 Task: Check the percentage active listings of foyer in the last 5 years.
Action: Mouse moved to (912, 203)
Screenshot: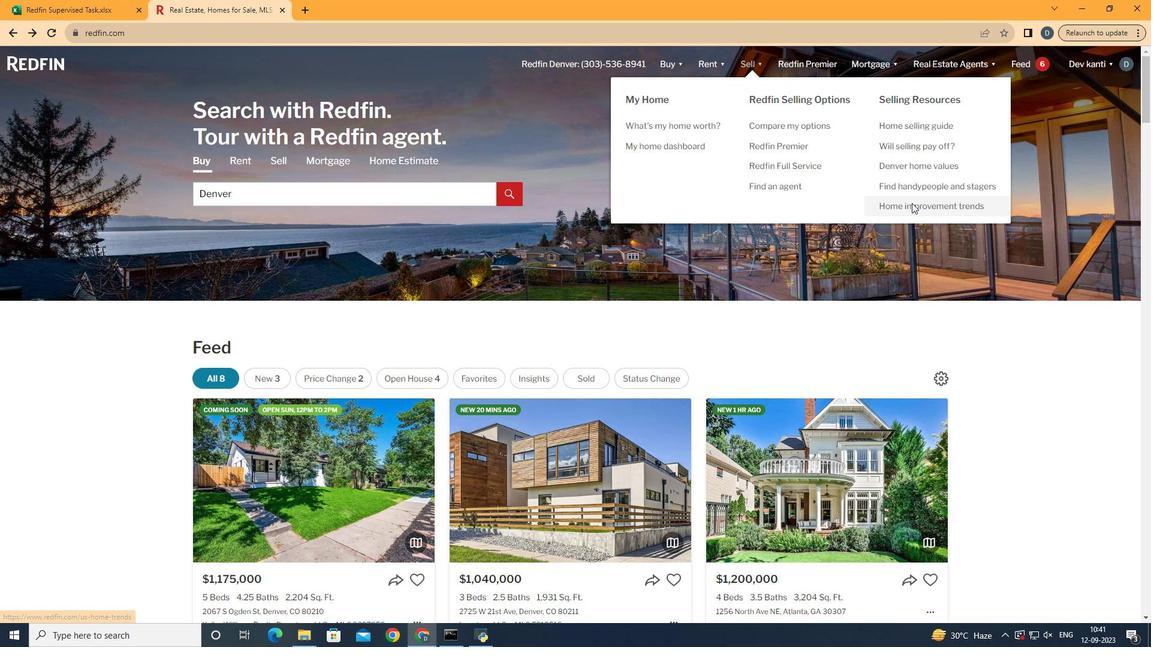 
Action: Mouse pressed left at (912, 203)
Screenshot: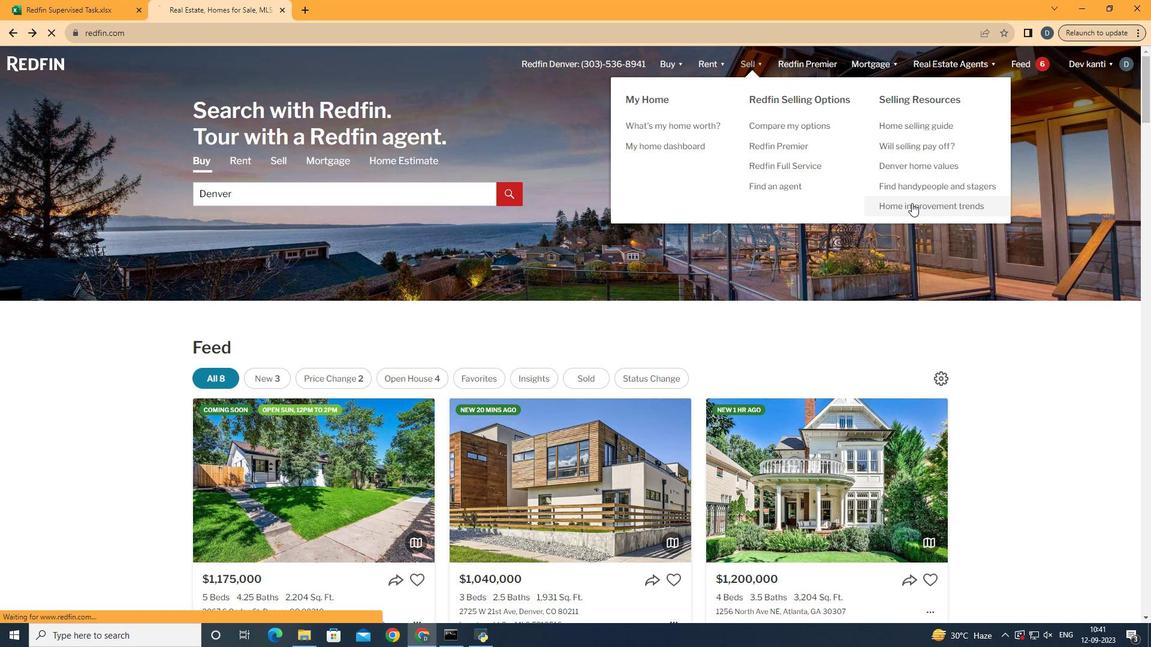 
Action: Mouse moved to (299, 230)
Screenshot: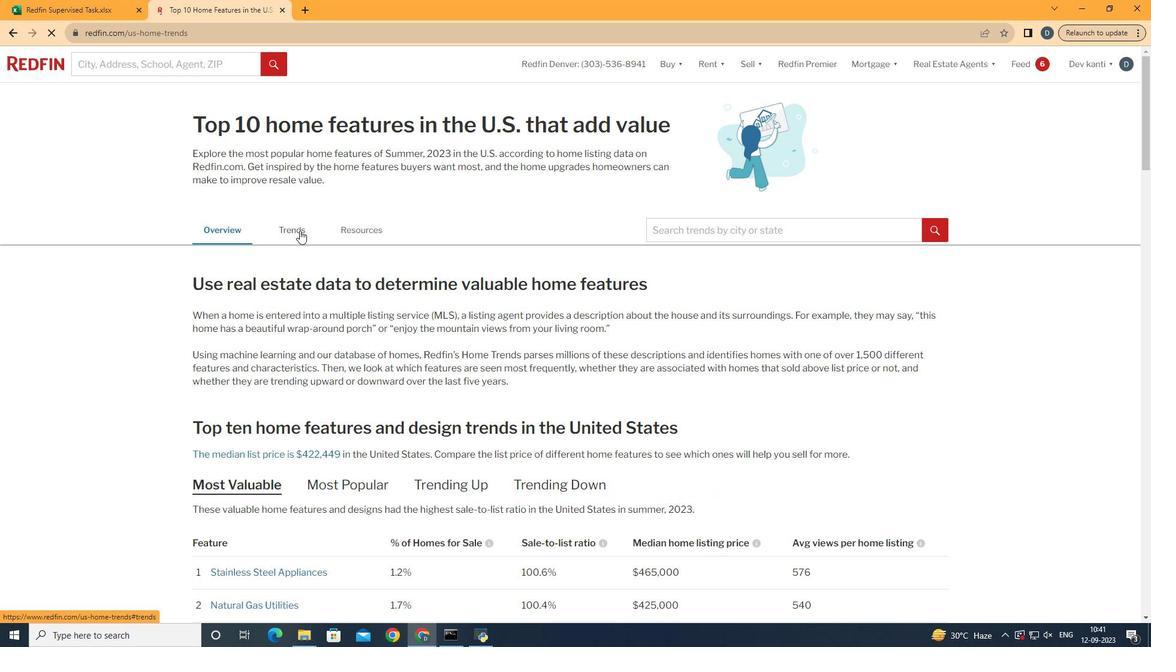 
Action: Mouse pressed left at (299, 230)
Screenshot: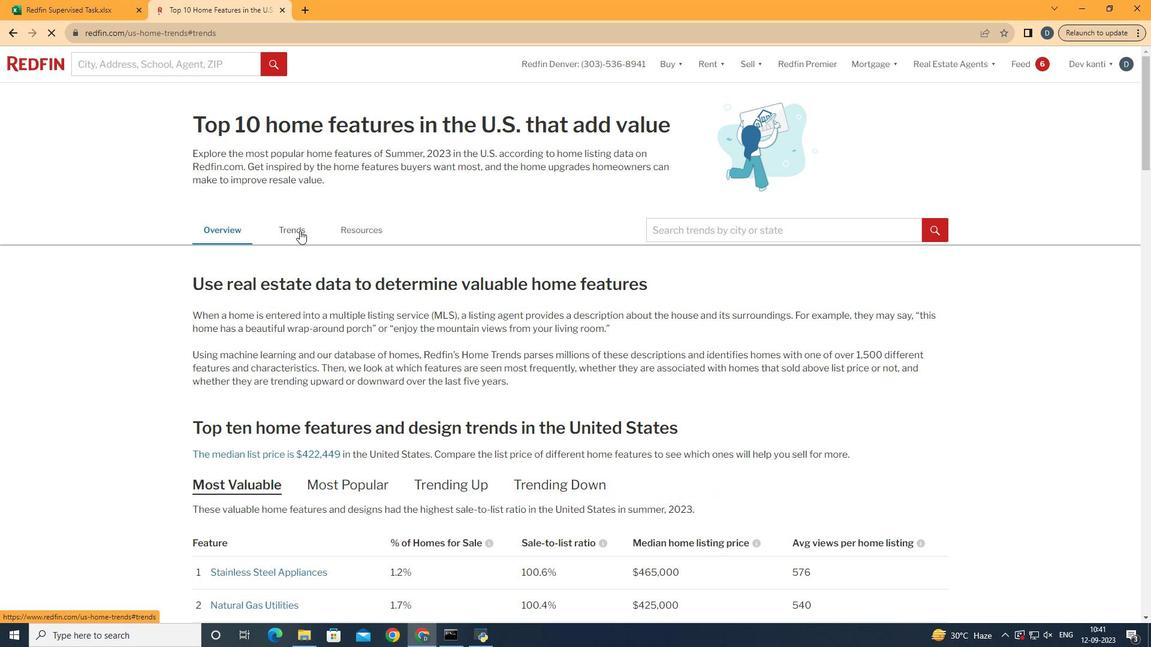 
Action: Mouse moved to (598, 361)
Screenshot: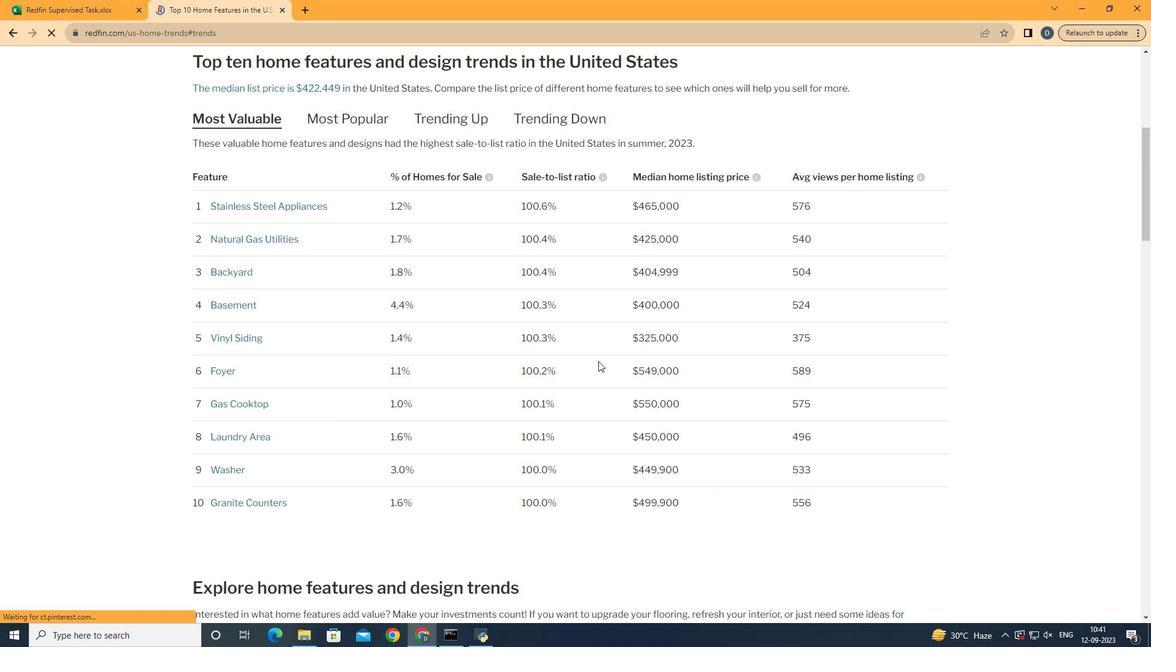 
Action: Mouse scrolled (598, 361) with delta (0, 0)
Screenshot: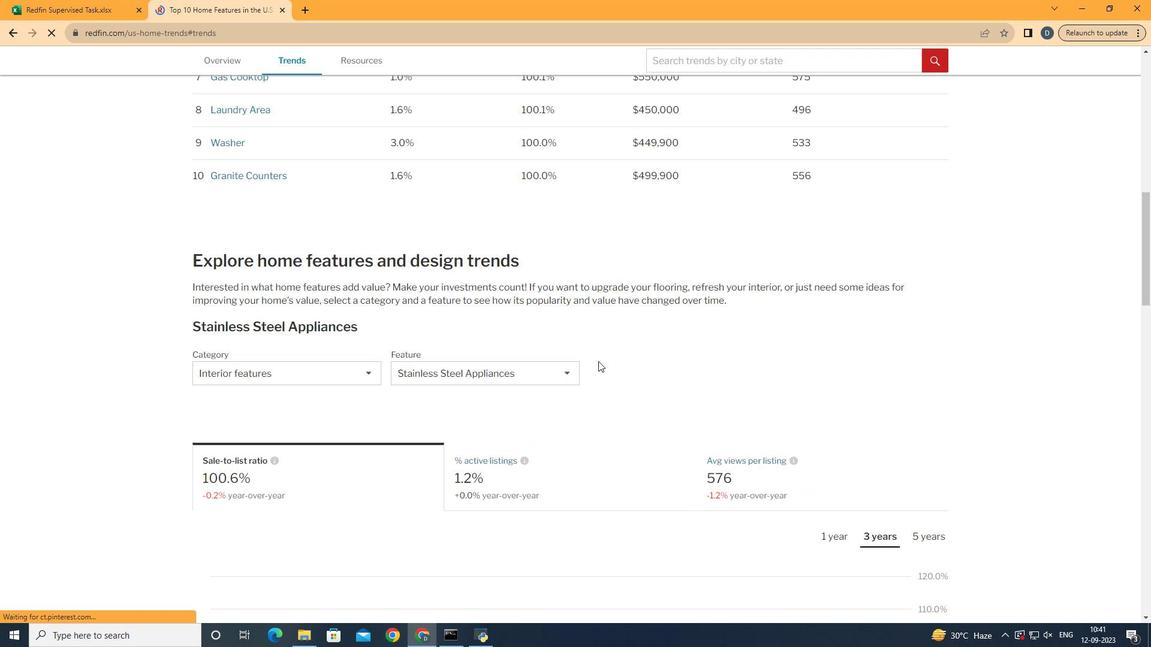 
Action: Mouse scrolled (598, 361) with delta (0, 0)
Screenshot: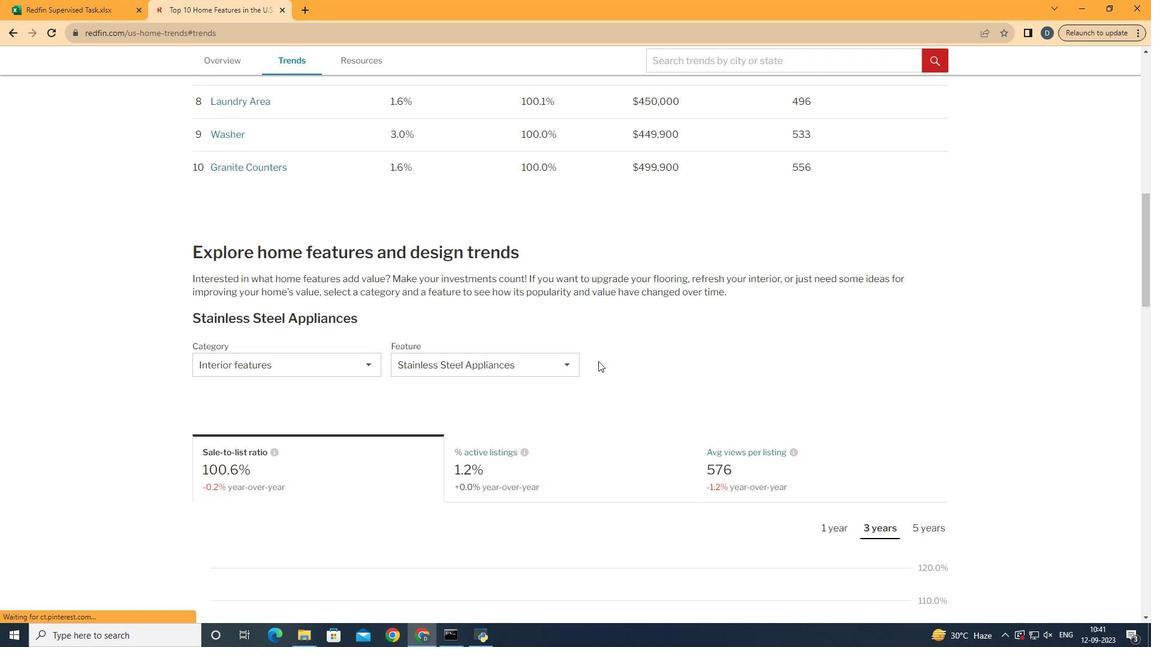 
Action: Mouse scrolled (598, 361) with delta (0, 0)
Screenshot: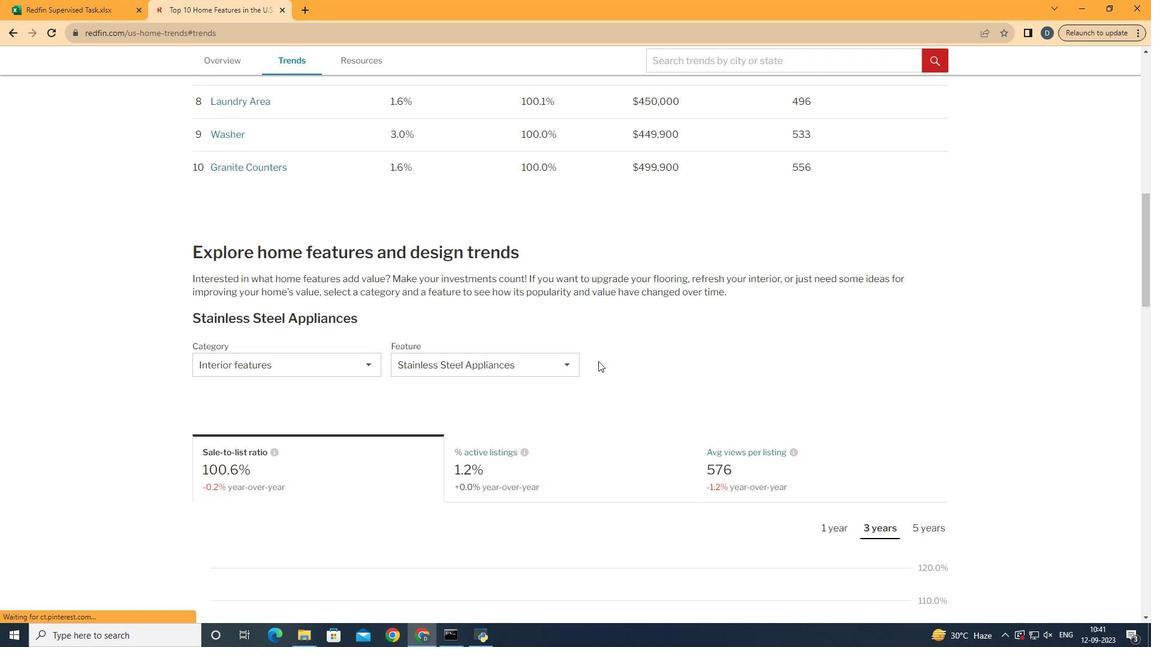 
Action: Mouse scrolled (598, 361) with delta (0, 0)
Screenshot: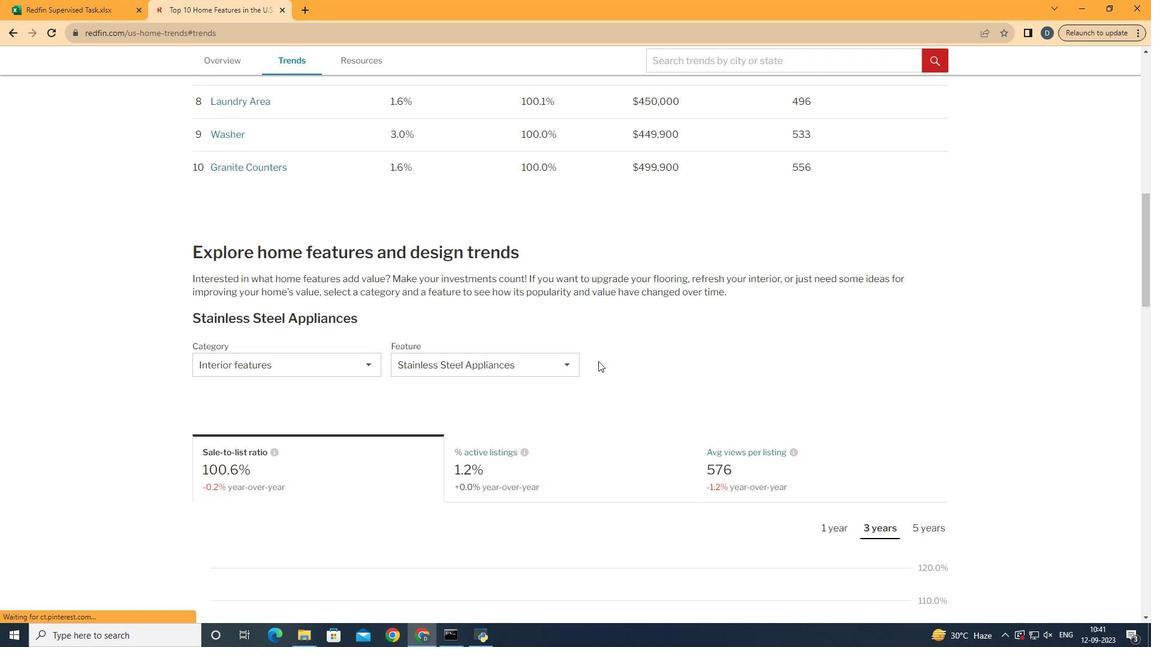 
Action: Mouse scrolled (598, 361) with delta (0, 0)
Screenshot: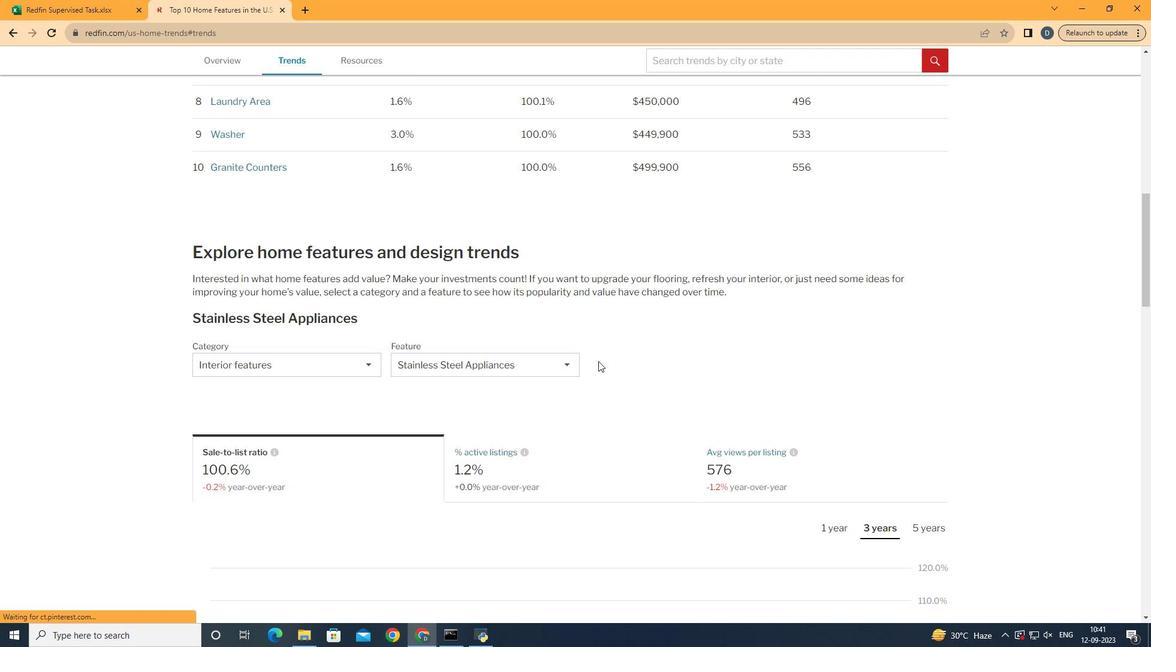 
Action: Mouse scrolled (598, 361) with delta (0, 0)
Screenshot: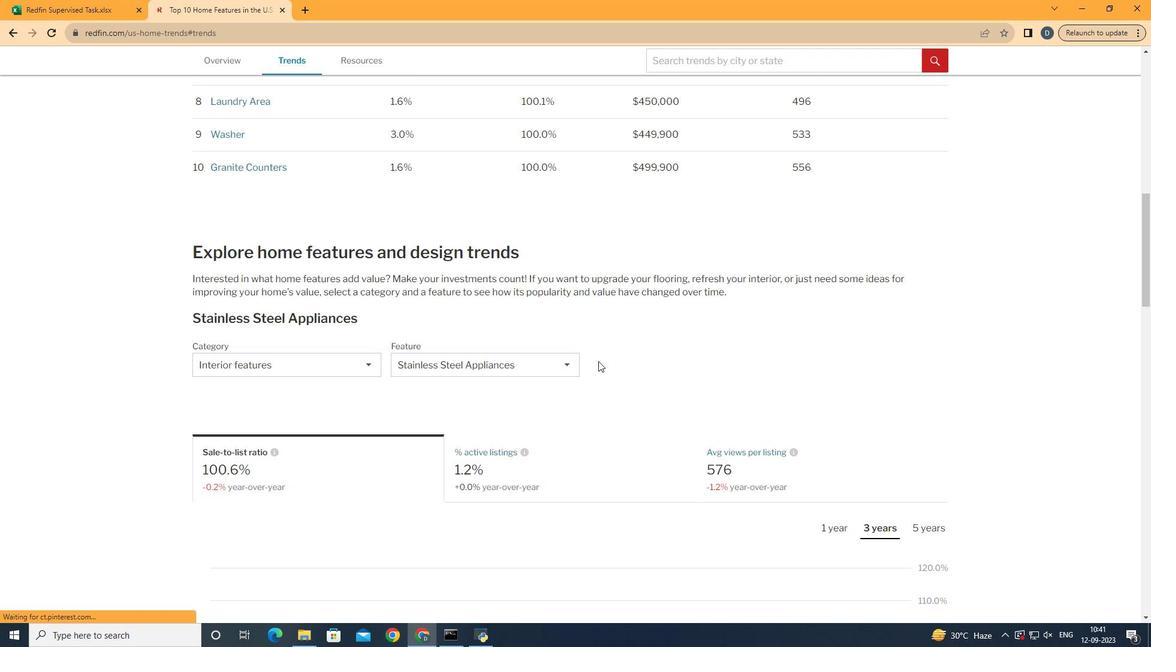 
Action: Mouse moved to (598, 361)
Screenshot: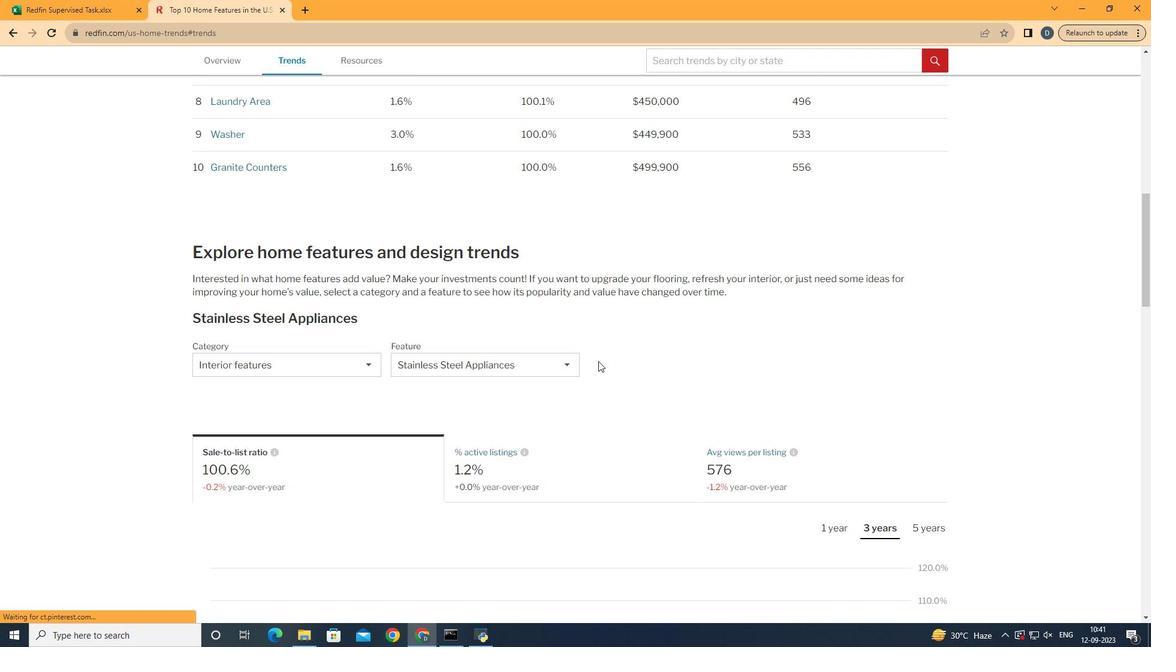 
Action: Mouse scrolled (598, 361) with delta (0, 0)
Screenshot: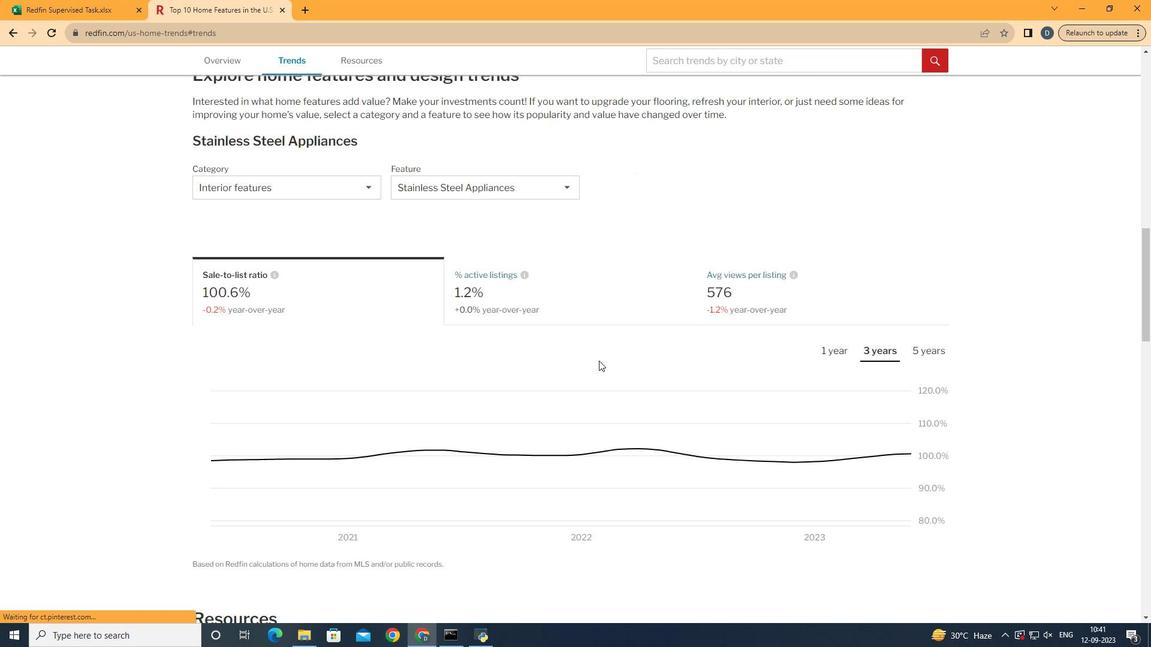 
Action: Mouse scrolled (598, 361) with delta (0, 0)
Screenshot: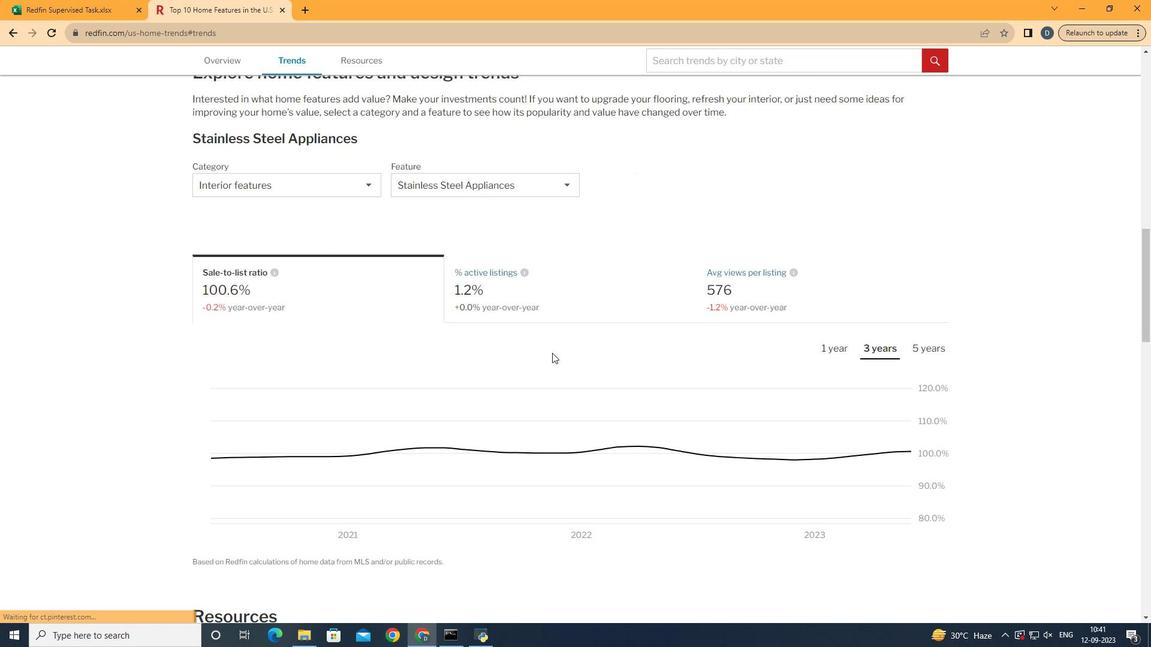 
Action: Mouse scrolled (598, 361) with delta (0, 0)
Screenshot: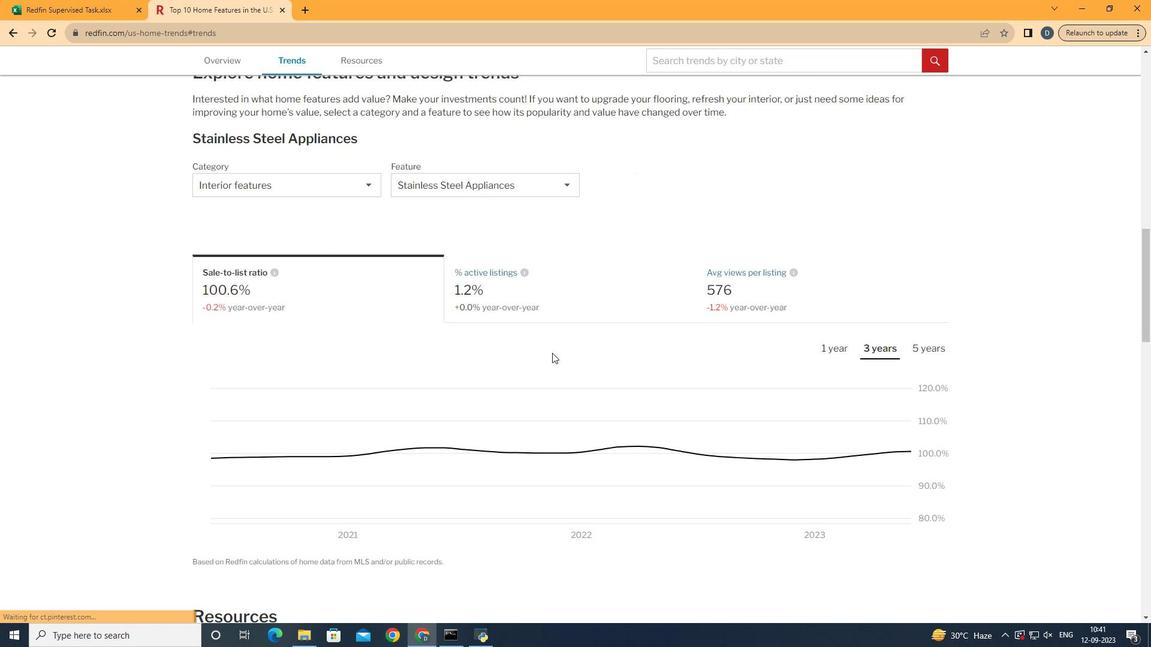 
Action: Mouse moved to (269, 193)
Screenshot: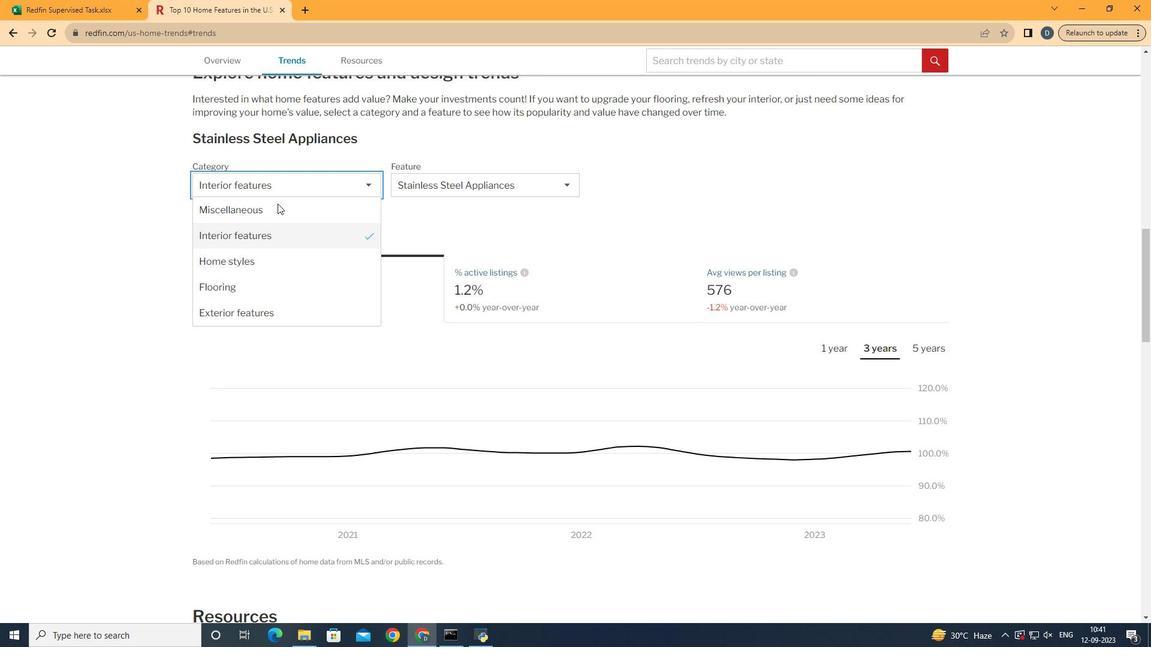 
Action: Mouse pressed left at (269, 193)
Screenshot: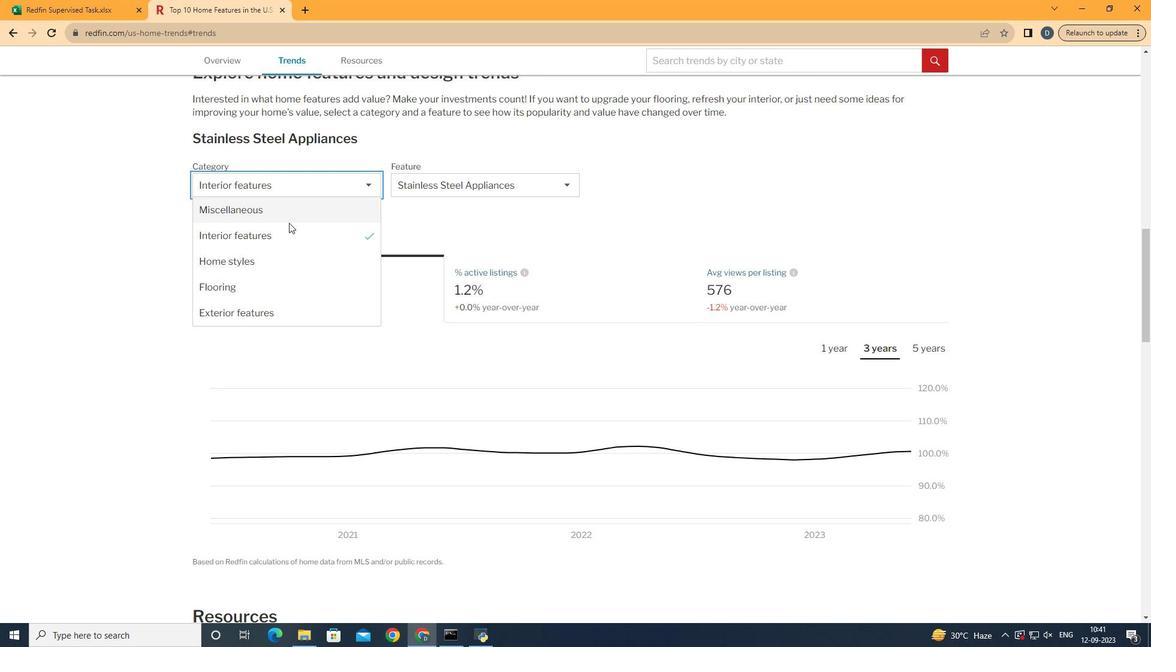 
Action: Mouse moved to (291, 229)
Screenshot: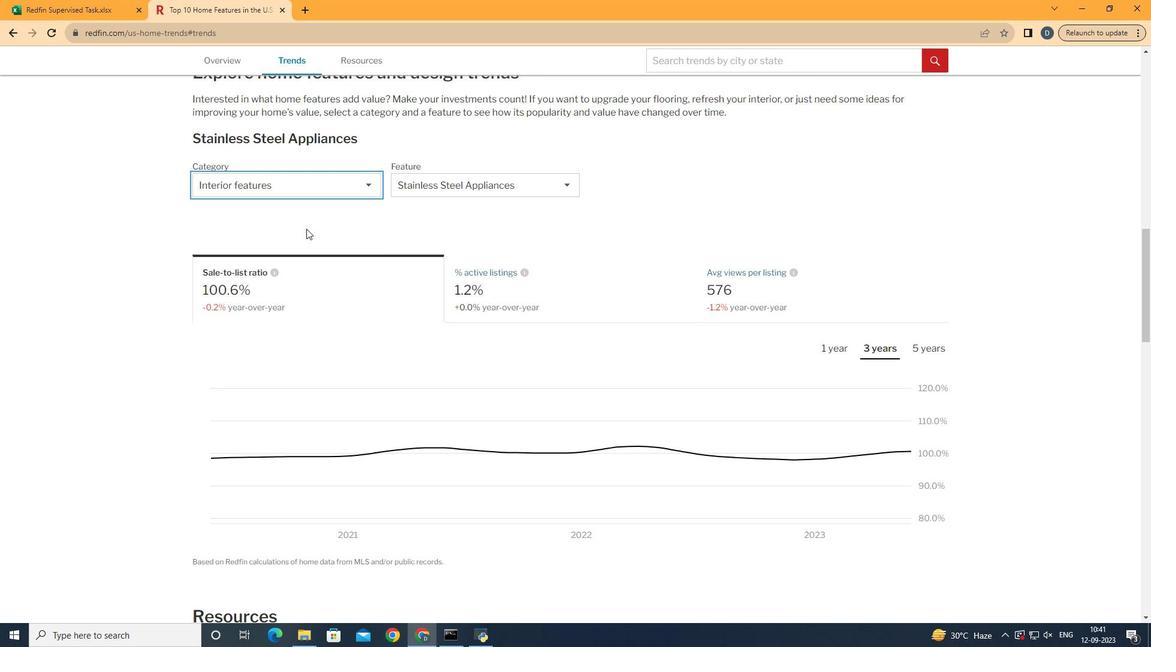 
Action: Mouse pressed left at (291, 229)
Screenshot: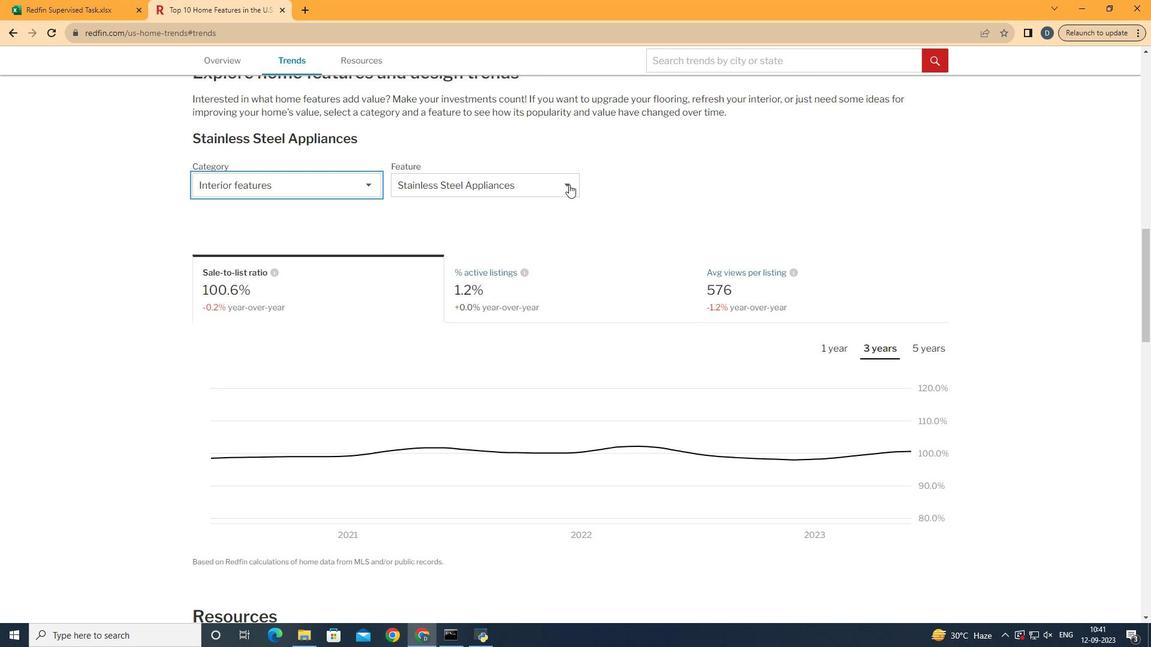 
Action: Mouse moved to (570, 185)
Screenshot: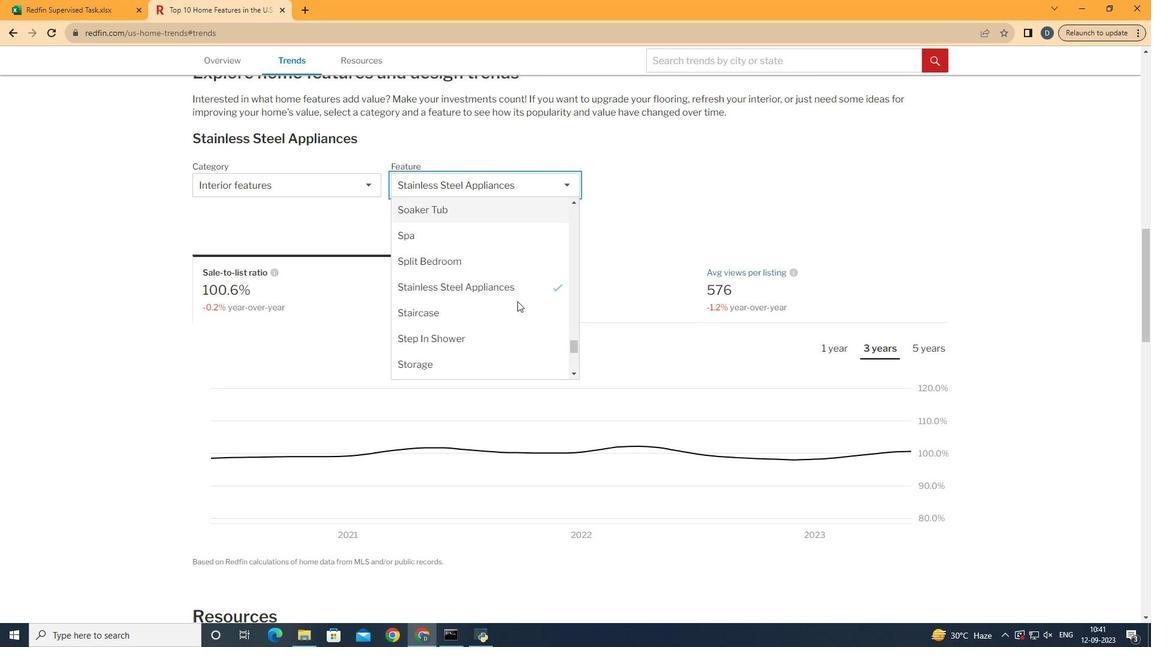 
Action: Mouse pressed left at (570, 185)
Screenshot: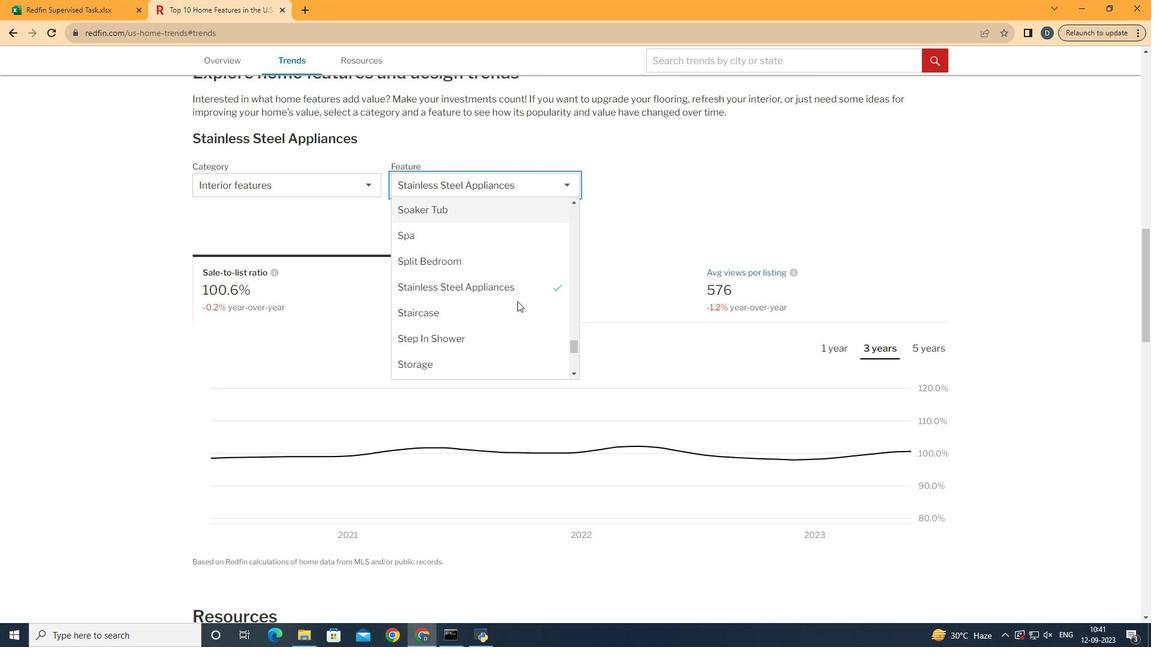 
Action: Mouse moved to (519, 358)
Screenshot: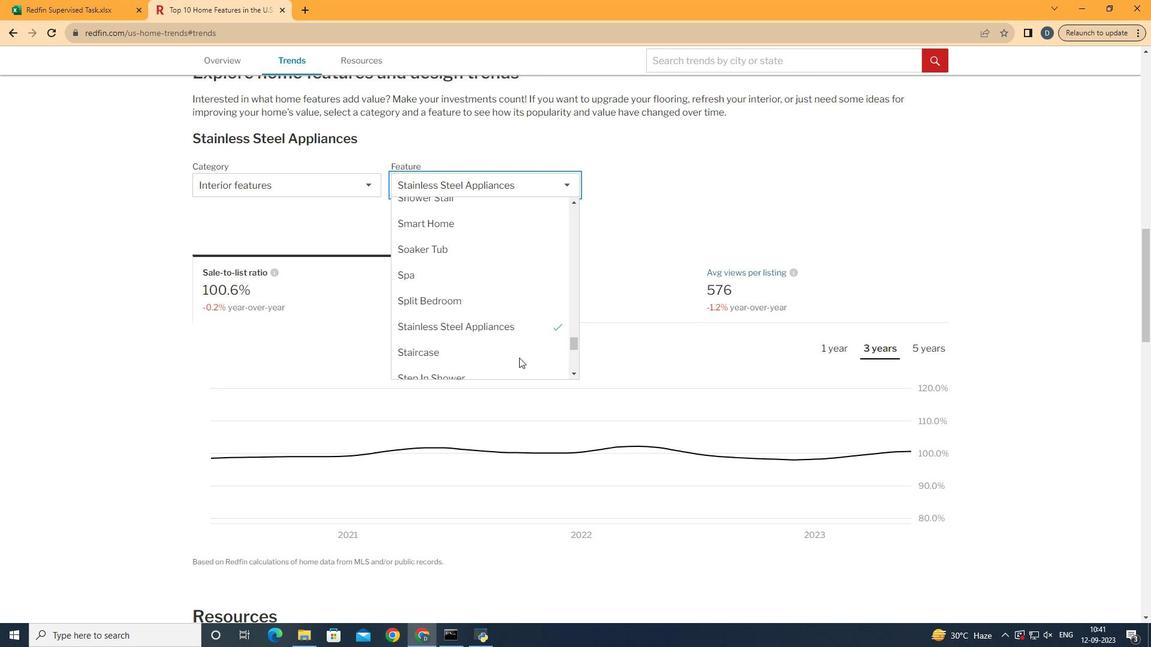 
Action: Mouse scrolled (519, 358) with delta (0, 0)
Screenshot: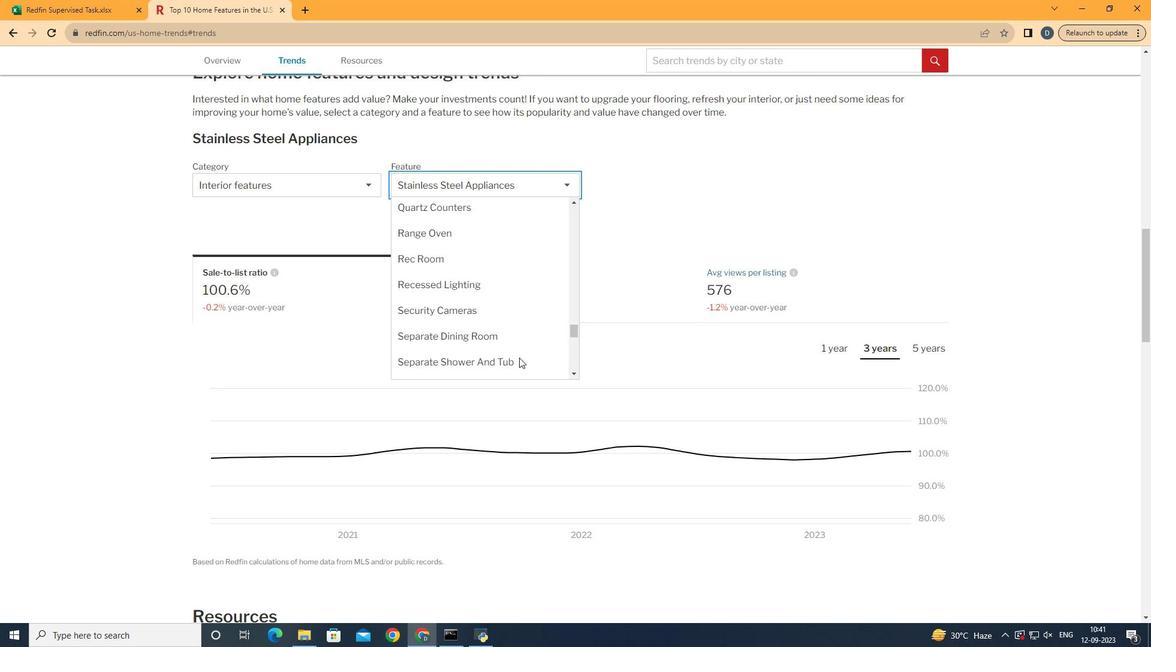
Action: Mouse scrolled (519, 358) with delta (0, 0)
Screenshot: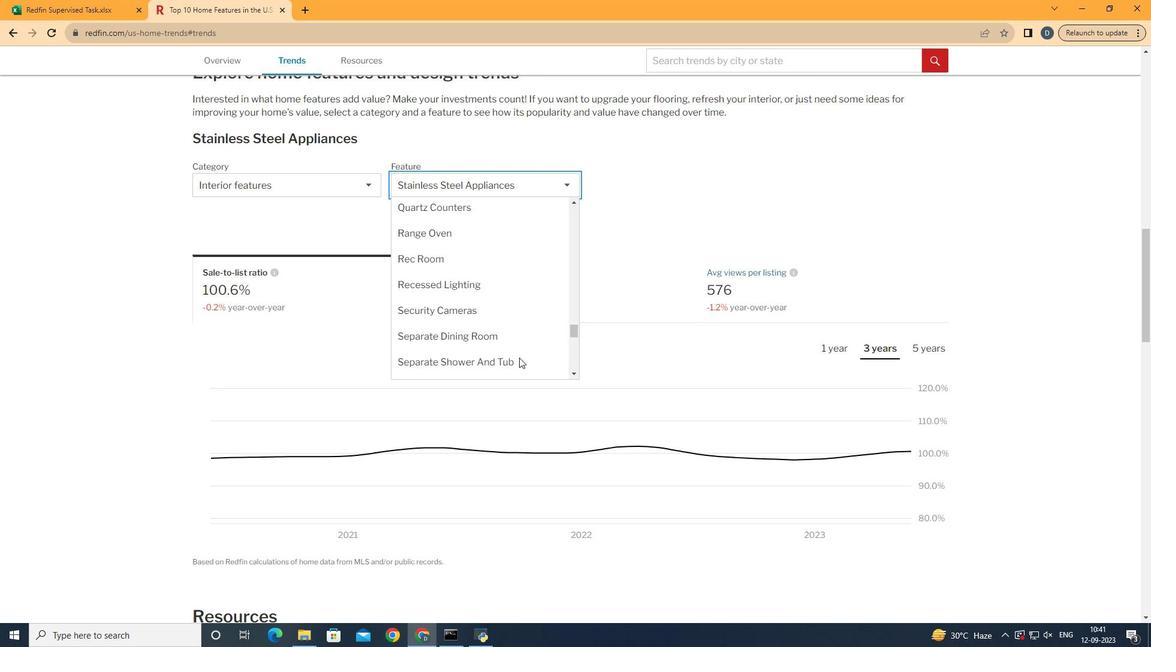 
Action: Mouse scrolled (519, 358) with delta (0, 0)
Screenshot: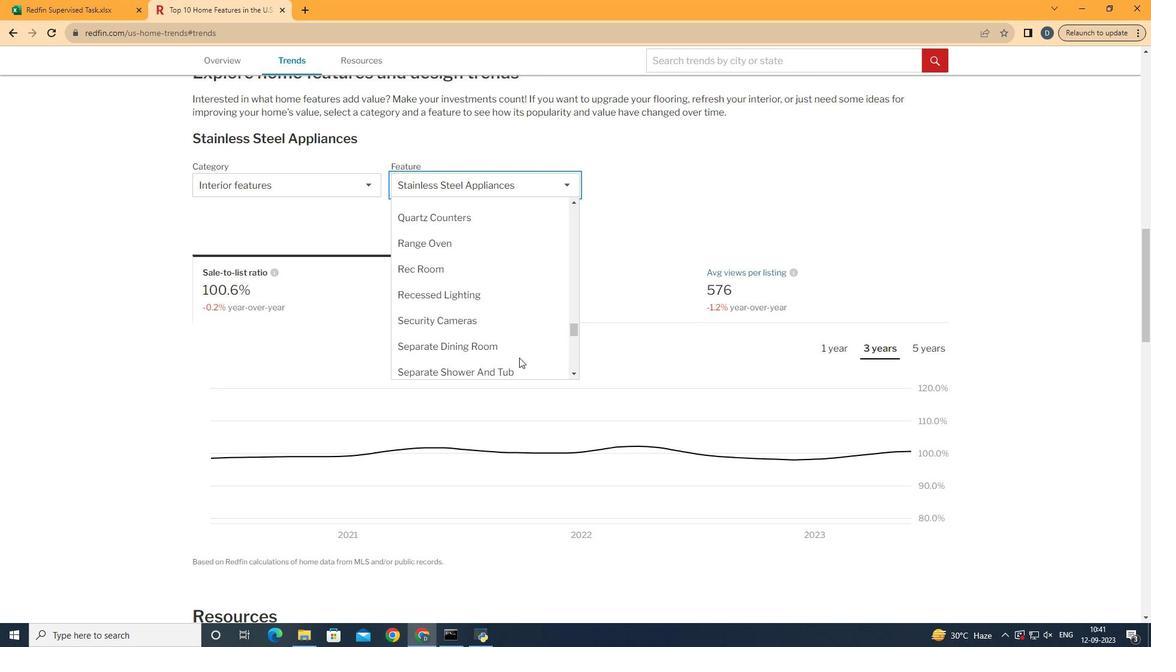 
Action: Mouse scrolled (519, 358) with delta (0, 0)
Screenshot: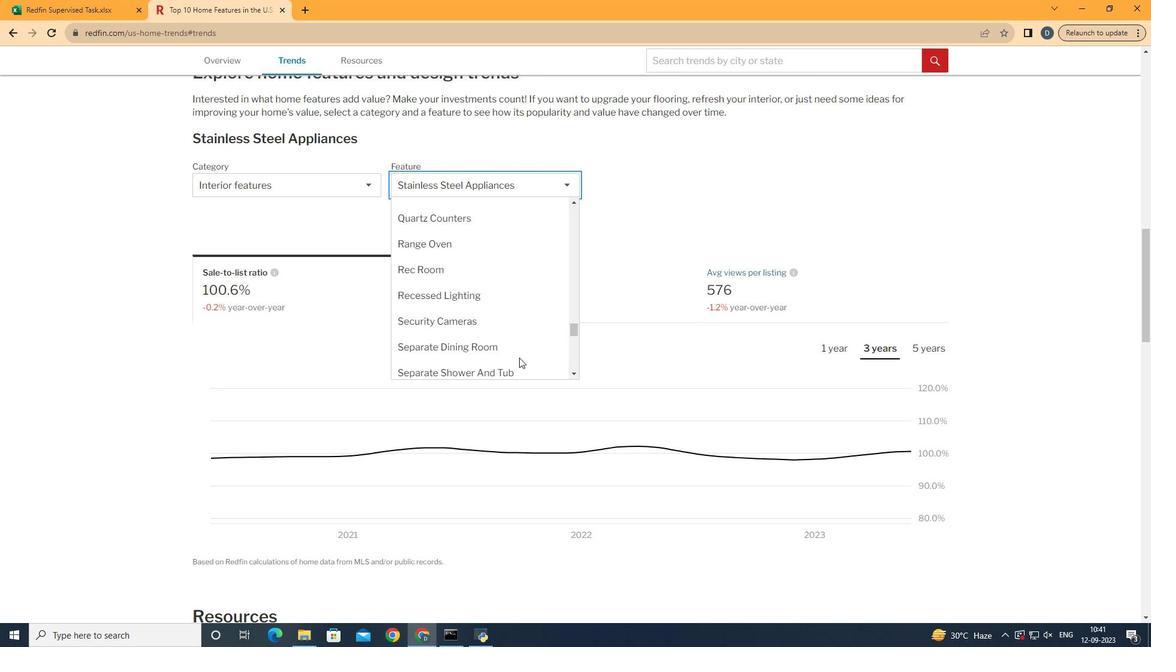 
Action: Mouse moved to (519, 358)
Screenshot: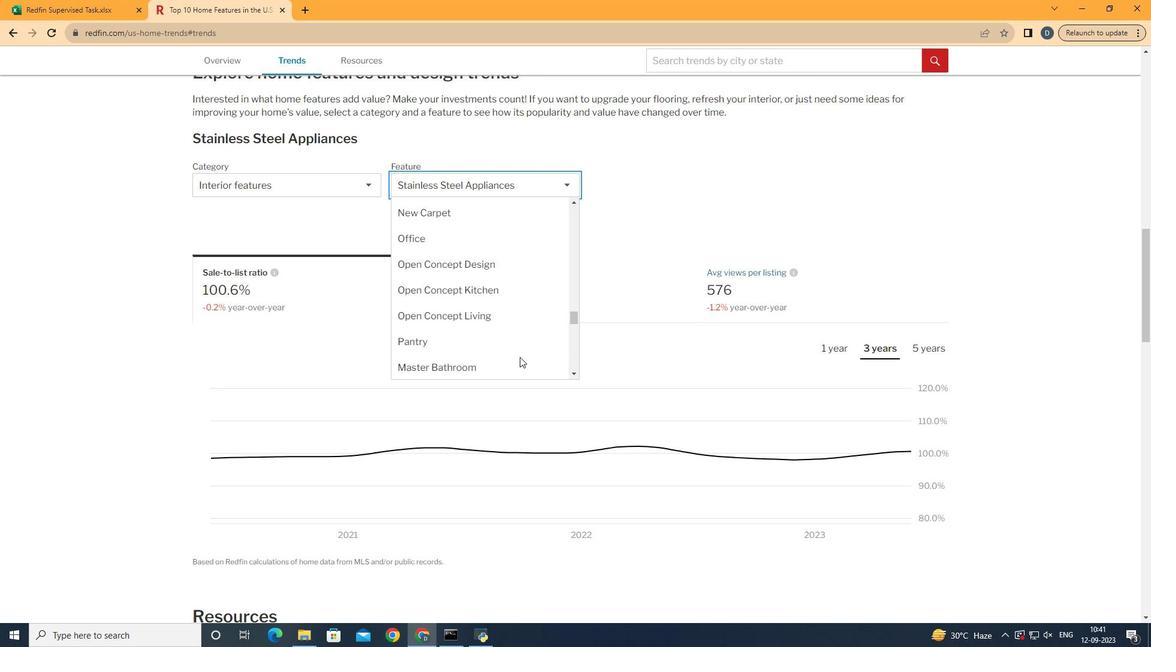 
Action: Mouse scrolled (519, 358) with delta (0, 0)
Screenshot: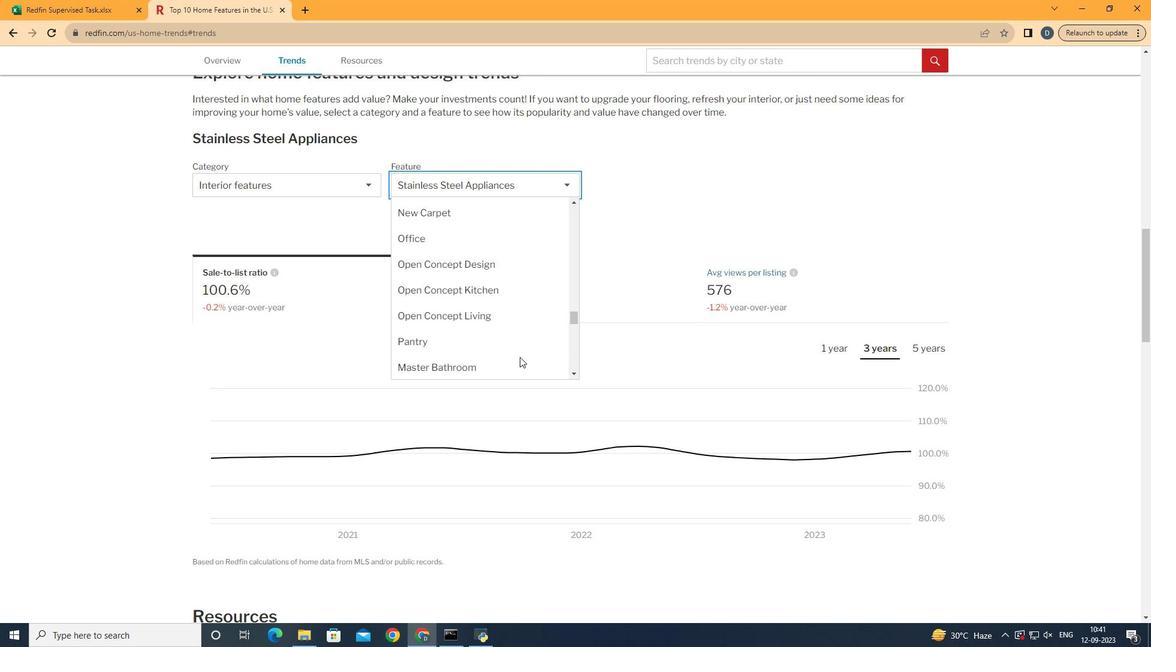 
Action: Mouse scrolled (519, 358) with delta (0, 0)
Screenshot: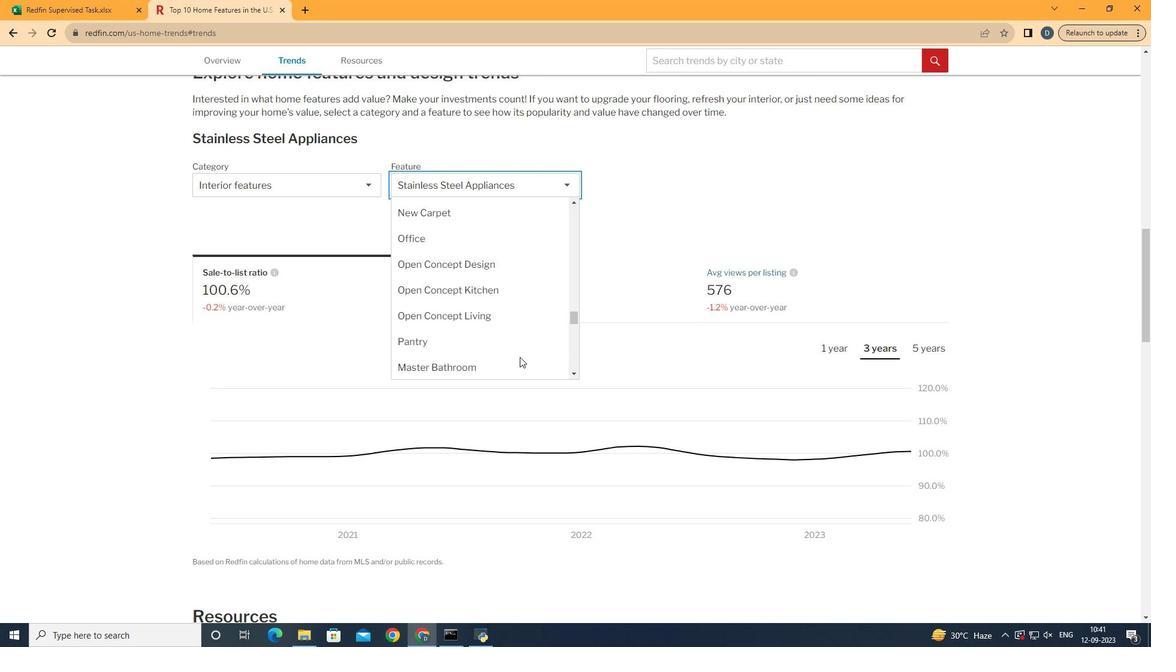 
Action: Mouse scrolled (519, 358) with delta (0, 0)
Screenshot: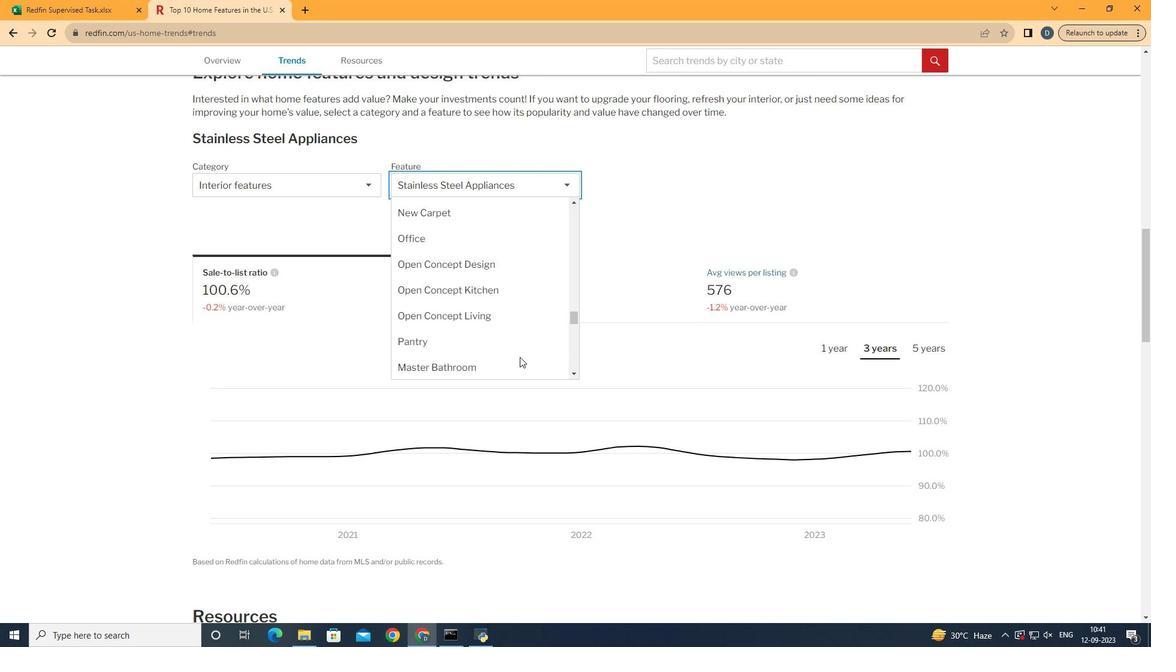 
Action: Mouse moved to (525, 304)
Screenshot: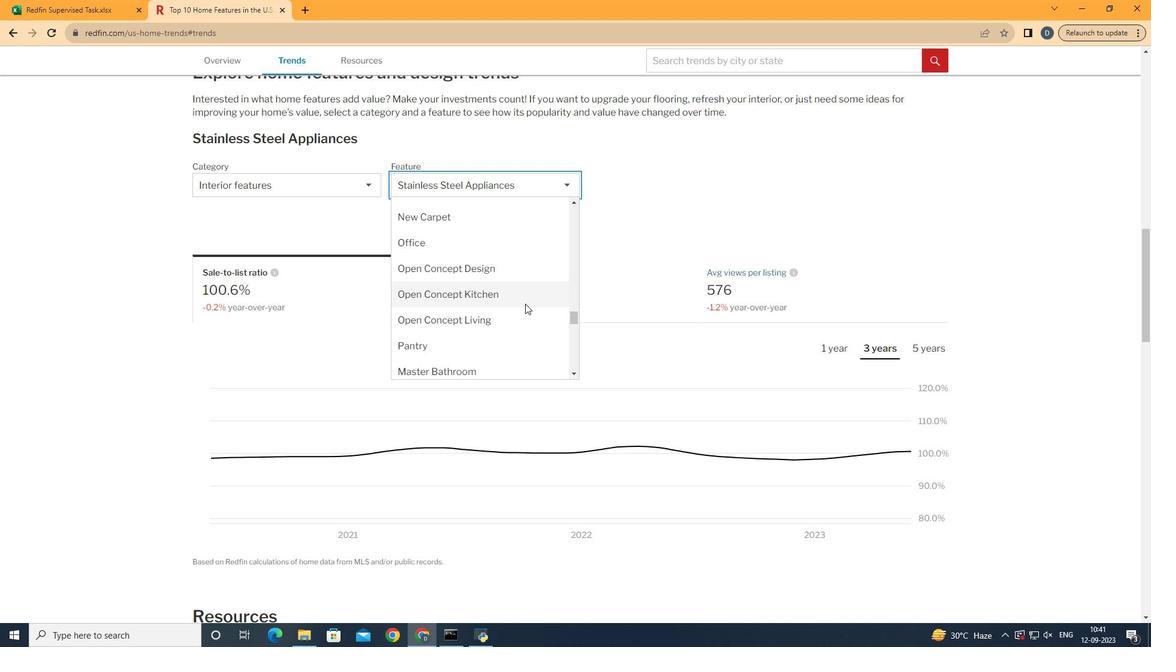 
Action: Mouse scrolled (525, 304) with delta (0, 0)
Screenshot: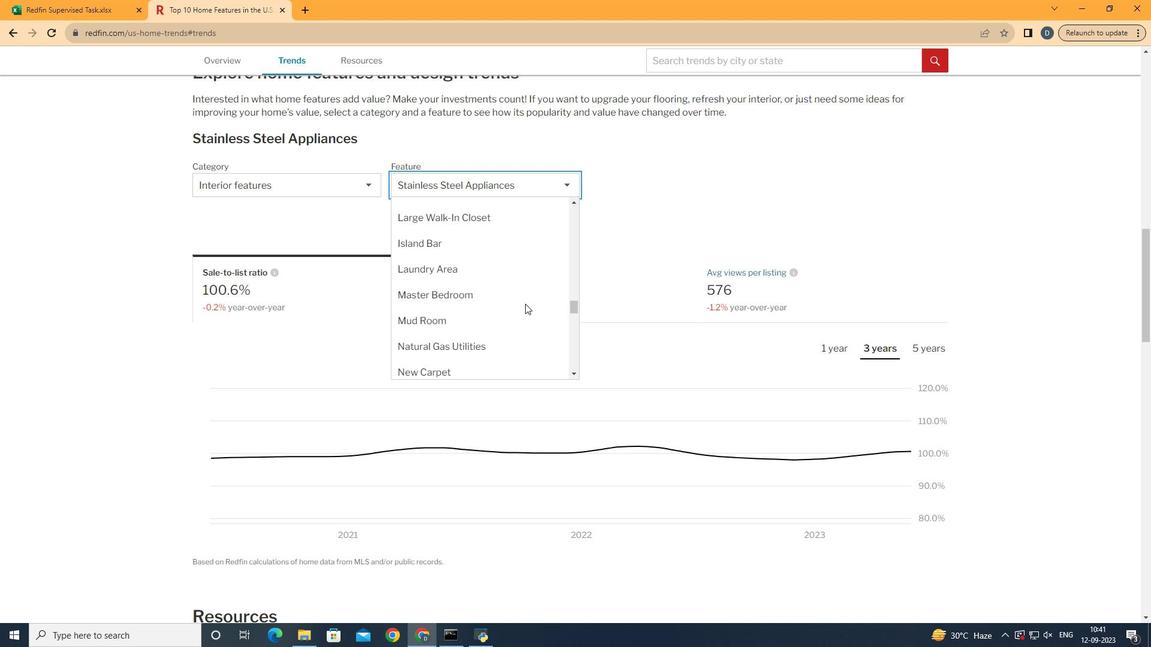 
Action: Mouse scrolled (525, 304) with delta (0, 0)
Screenshot: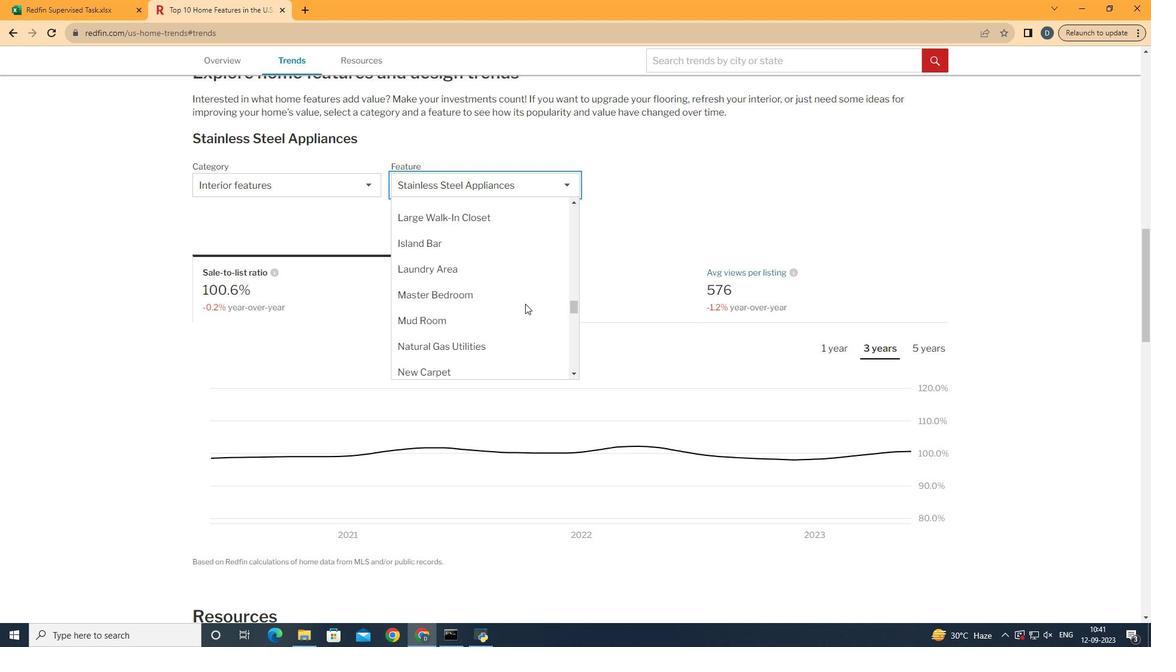 
Action: Mouse scrolled (525, 304) with delta (0, 0)
Screenshot: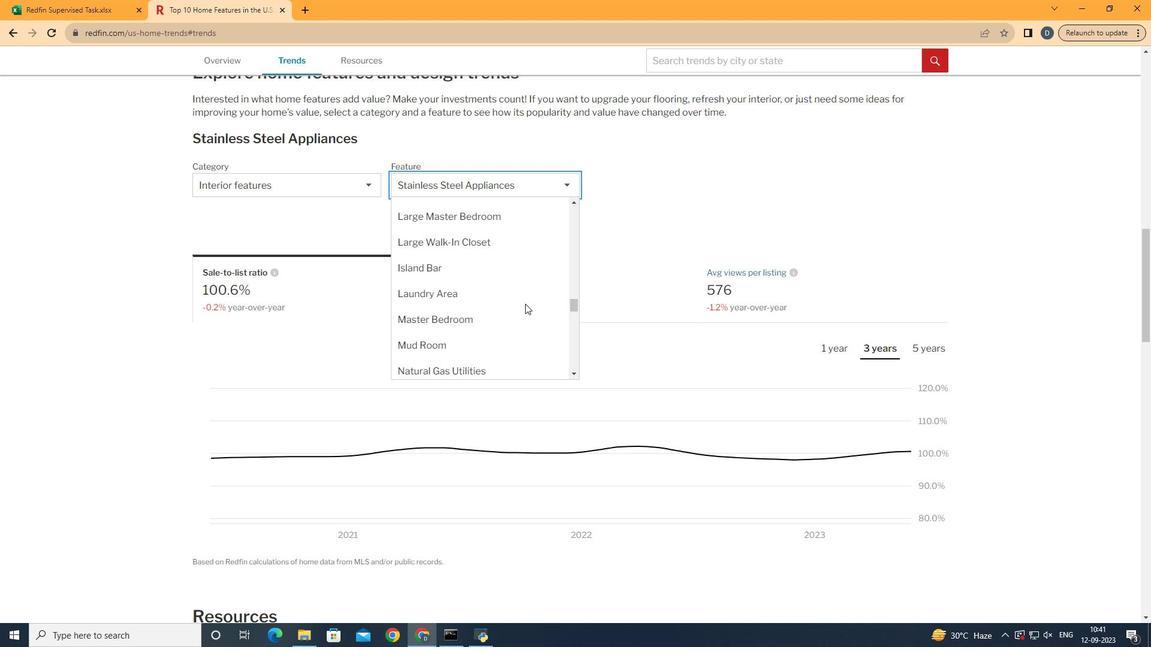 
Action: Mouse moved to (528, 303)
Screenshot: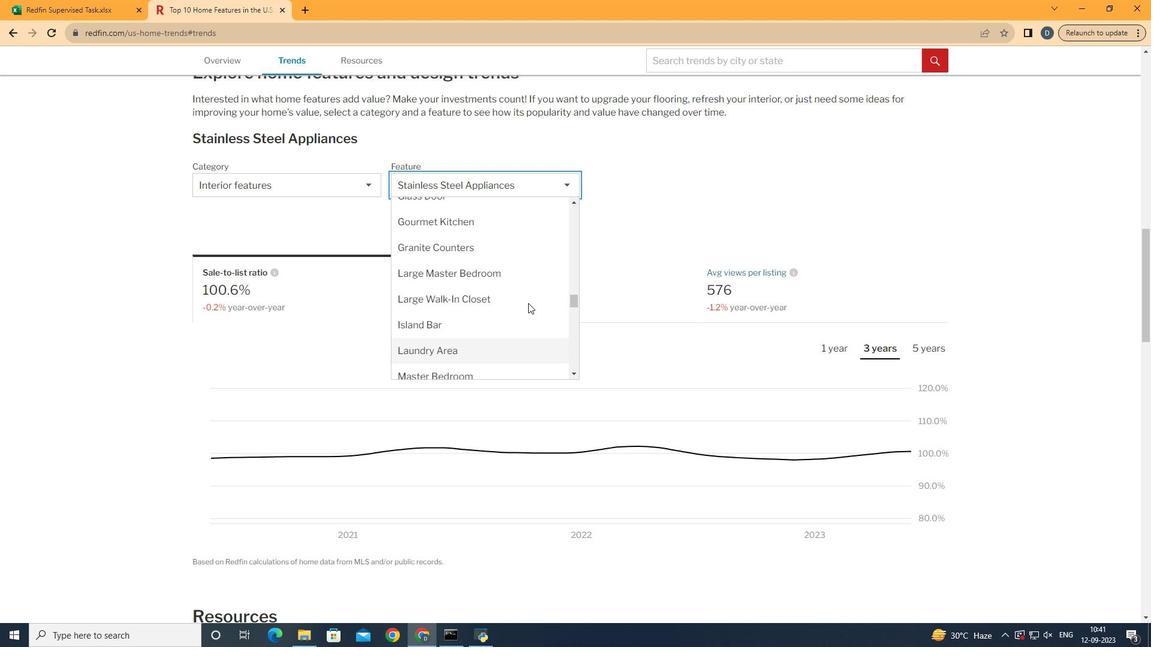 
Action: Mouse scrolled (528, 304) with delta (0, 0)
Screenshot: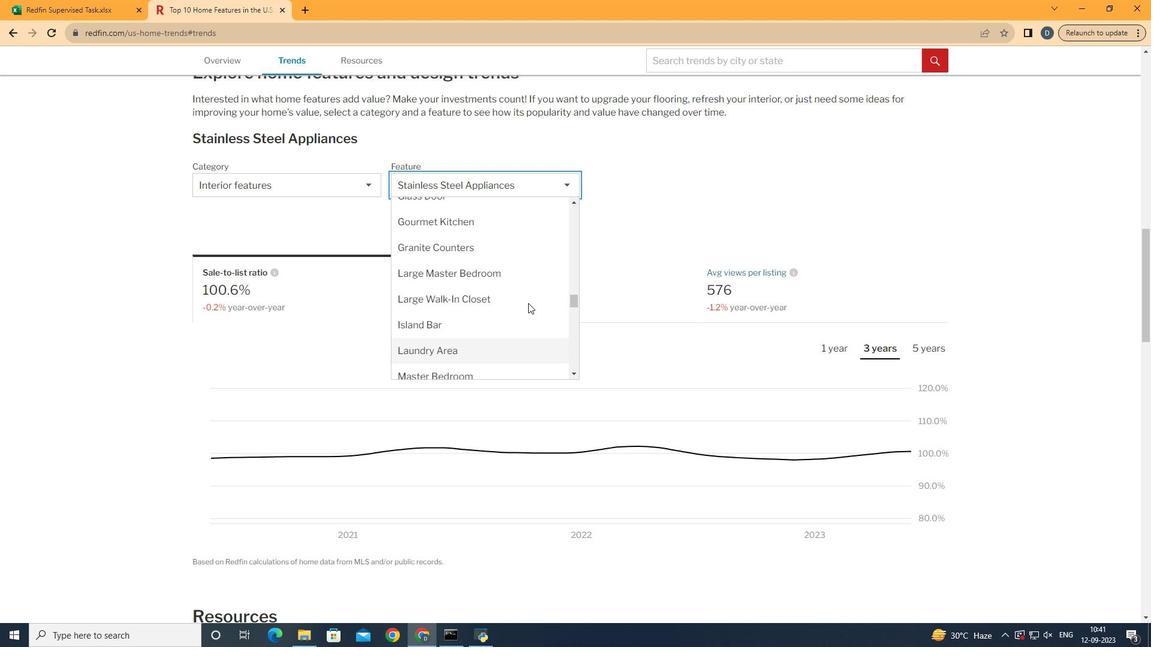 
Action: Mouse moved to (517, 229)
Screenshot: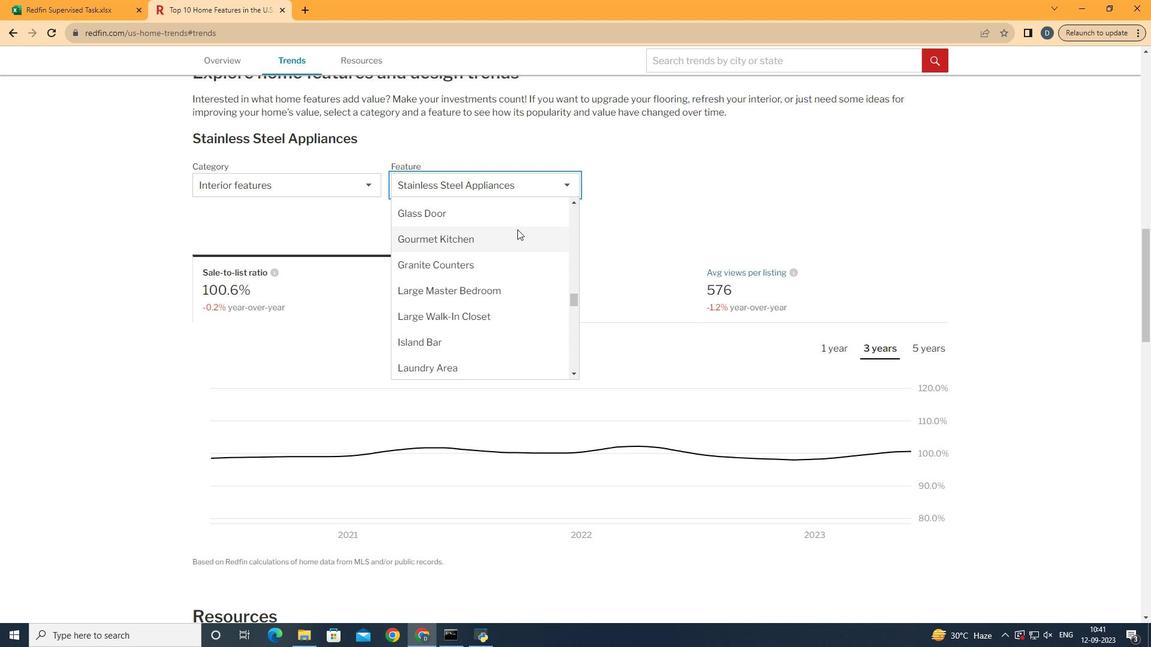 
Action: Mouse scrolled (517, 230) with delta (0, 0)
Screenshot: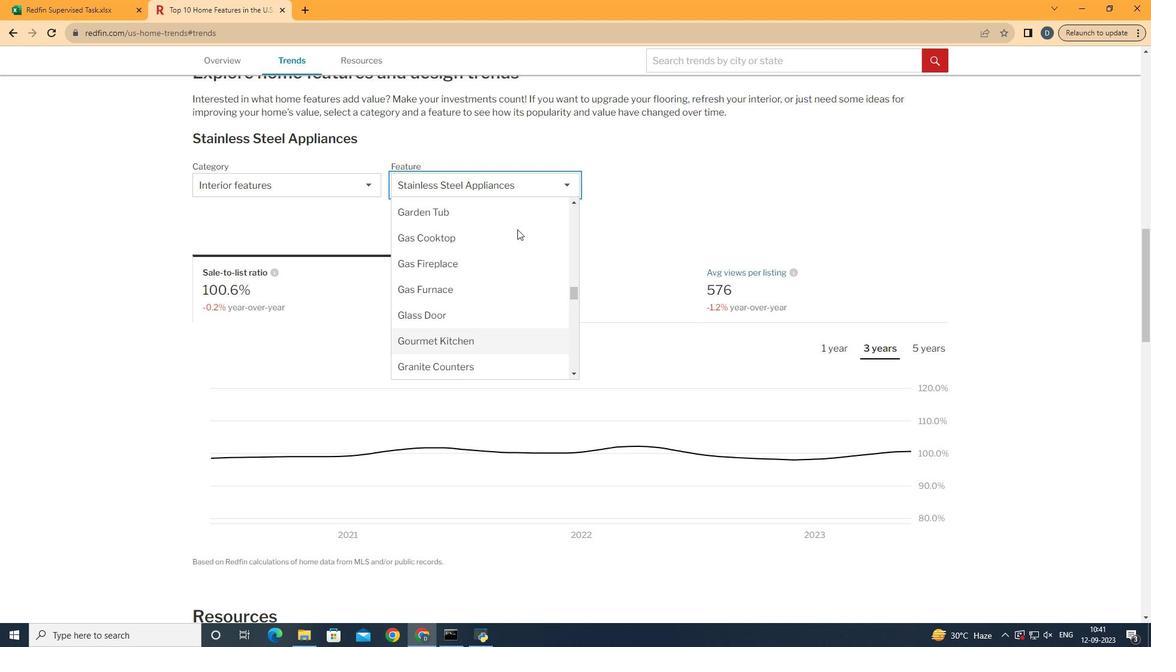 
Action: Mouse scrolled (517, 230) with delta (0, 0)
Screenshot: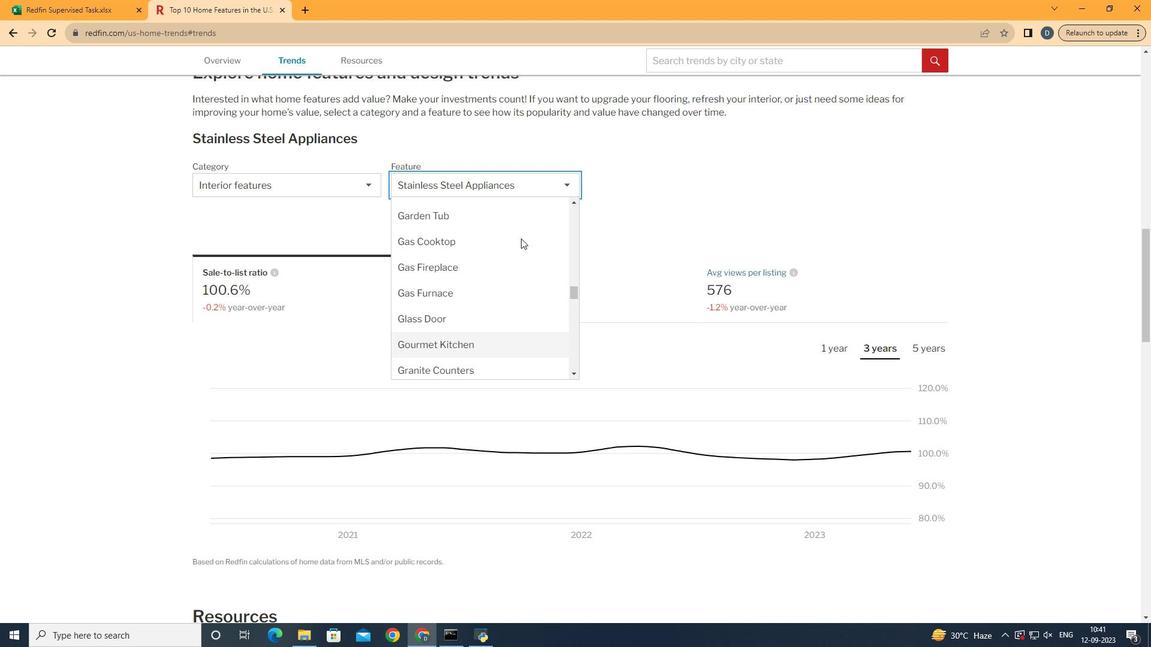 
Action: Mouse moved to (517, 281)
Screenshot: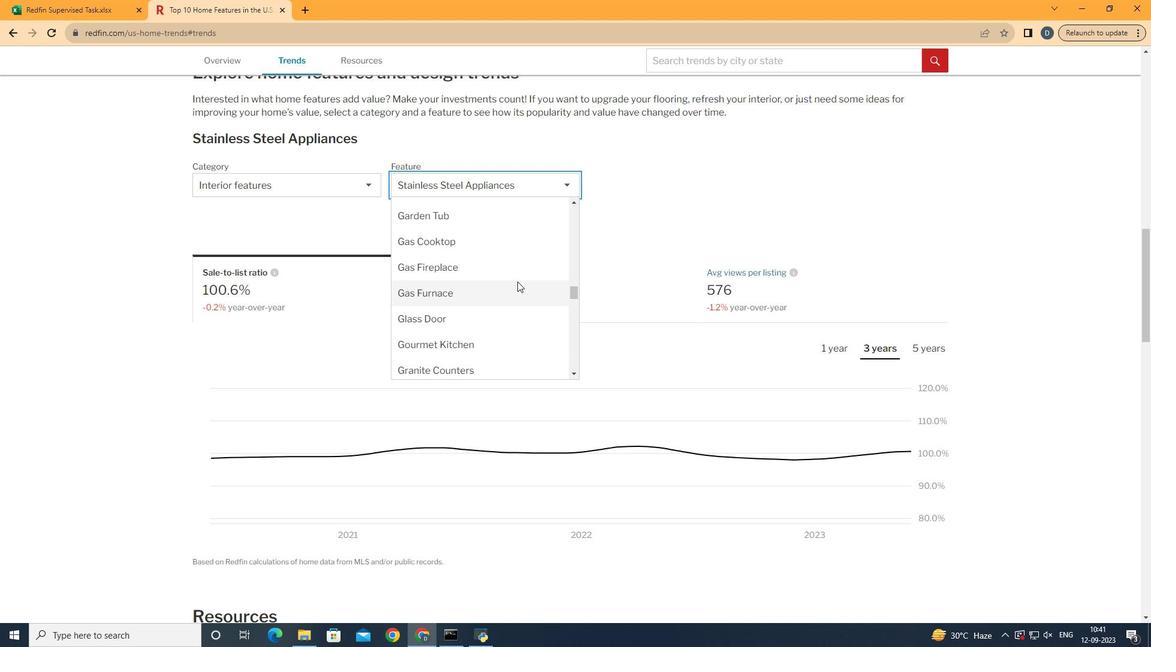 
Action: Mouse scrolled (517, 282) with delta (0, 0)
Screenshot: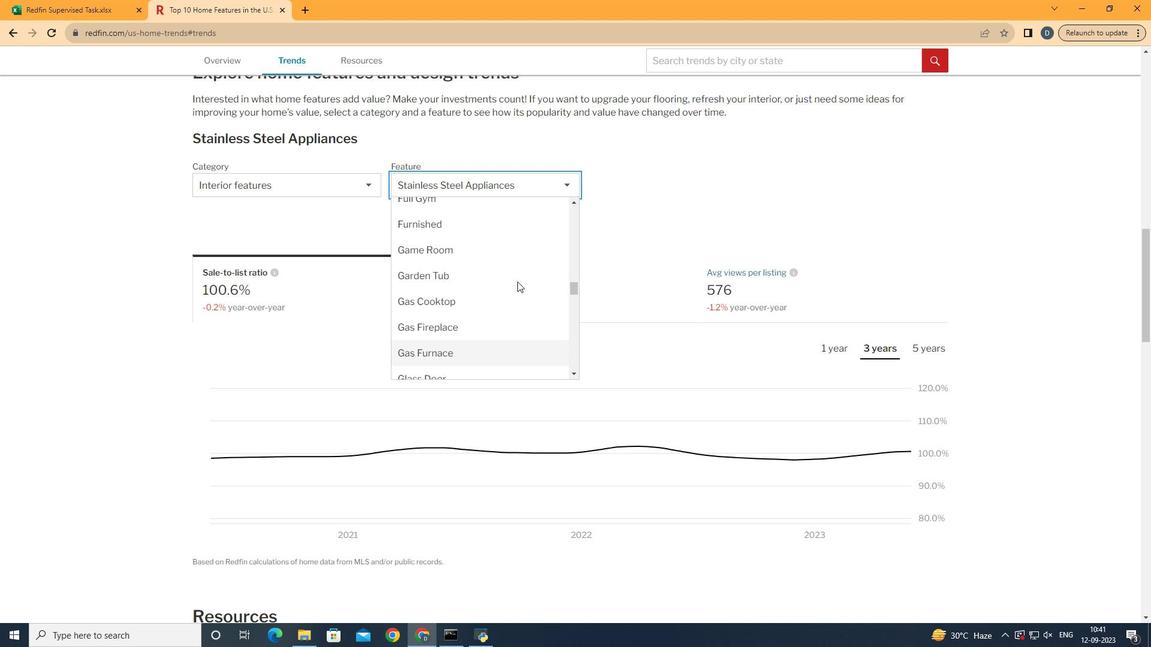 
Action: Mouse scrolled (517, 282) with delta (0, 0)
Screenshot: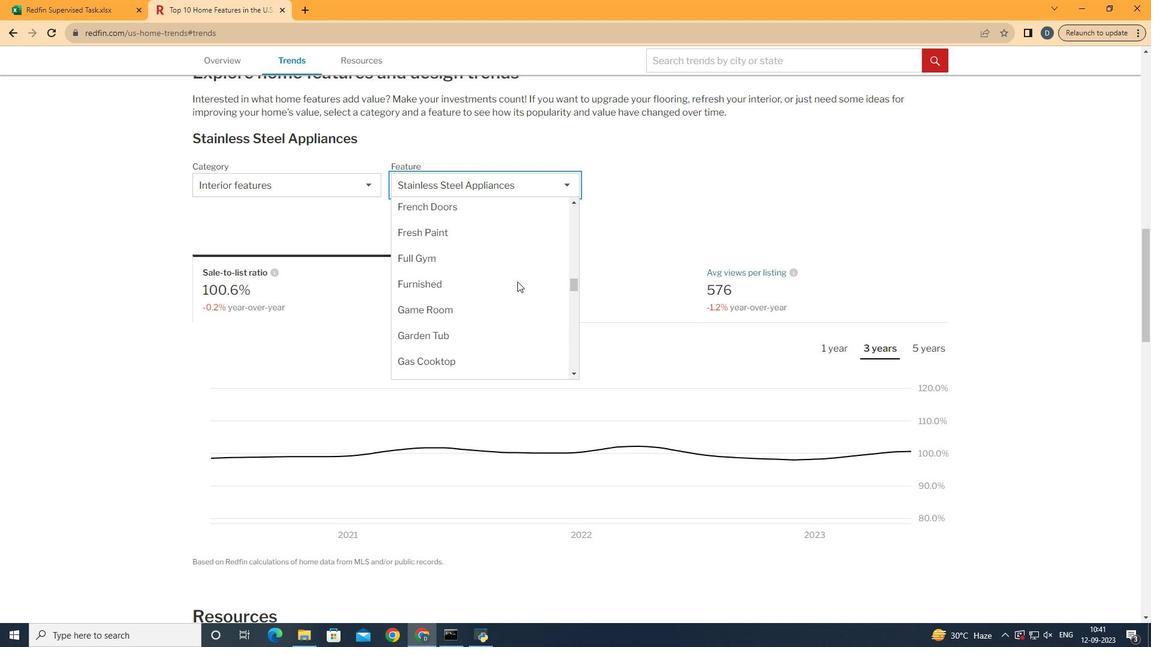
Action: Mouse moved to (526, 263)
Screenshot: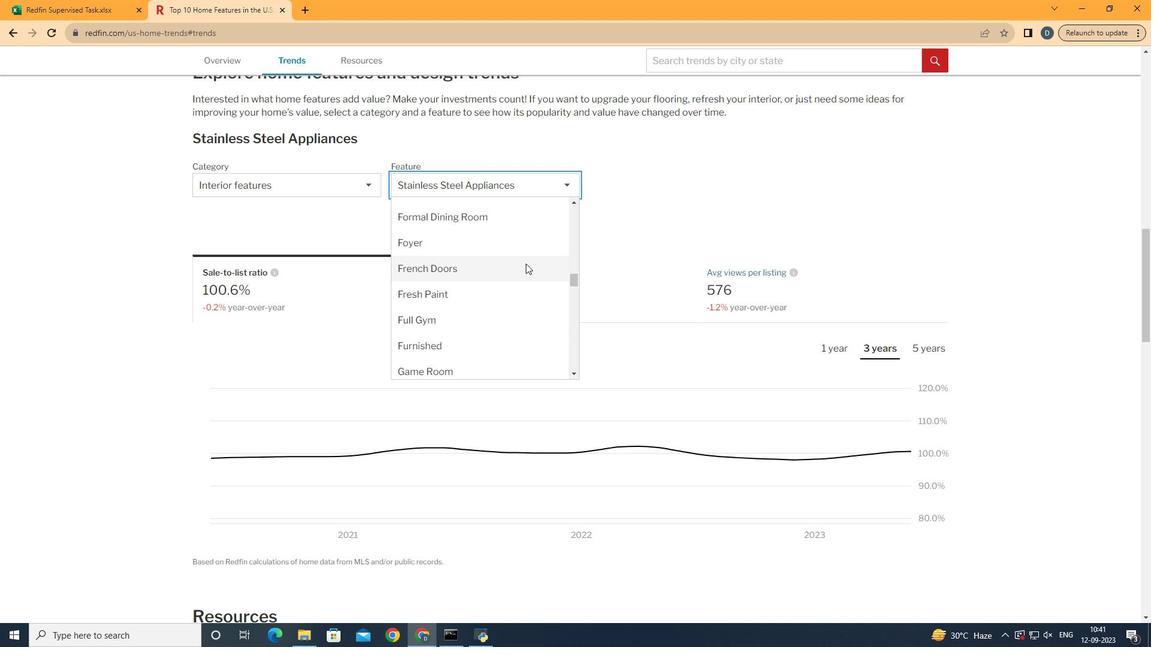 
Action: Mouse scrolled (526, 263) with delta (0, 0)
Screenshot: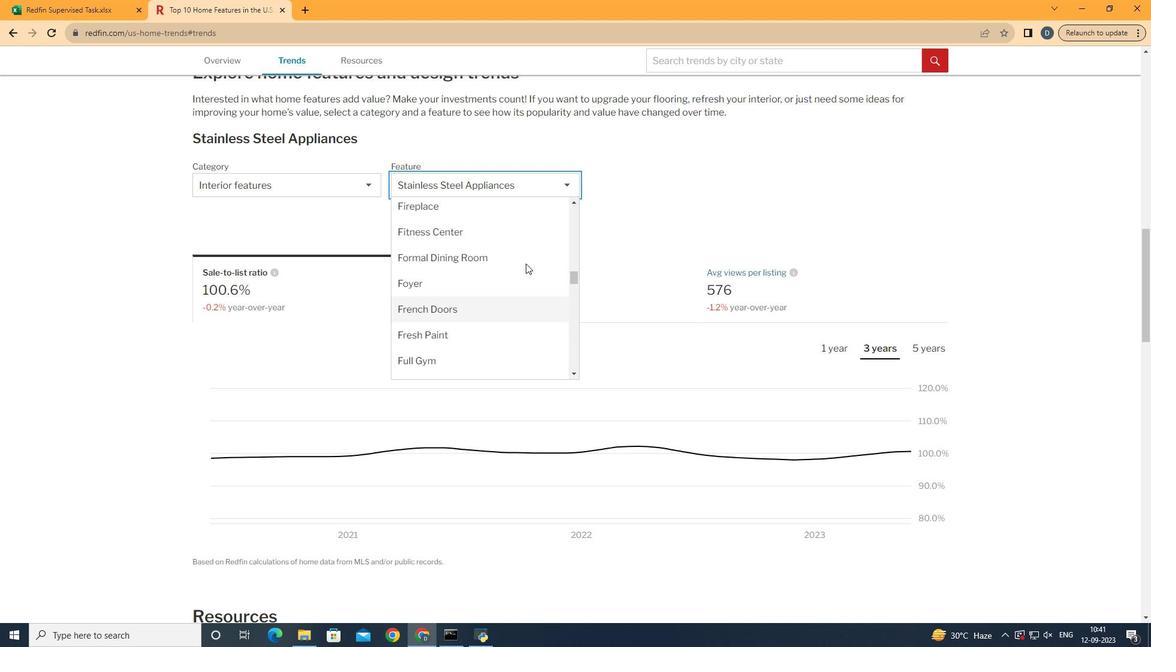 
Action: Mouse moved to (526, 263)
Screenshot: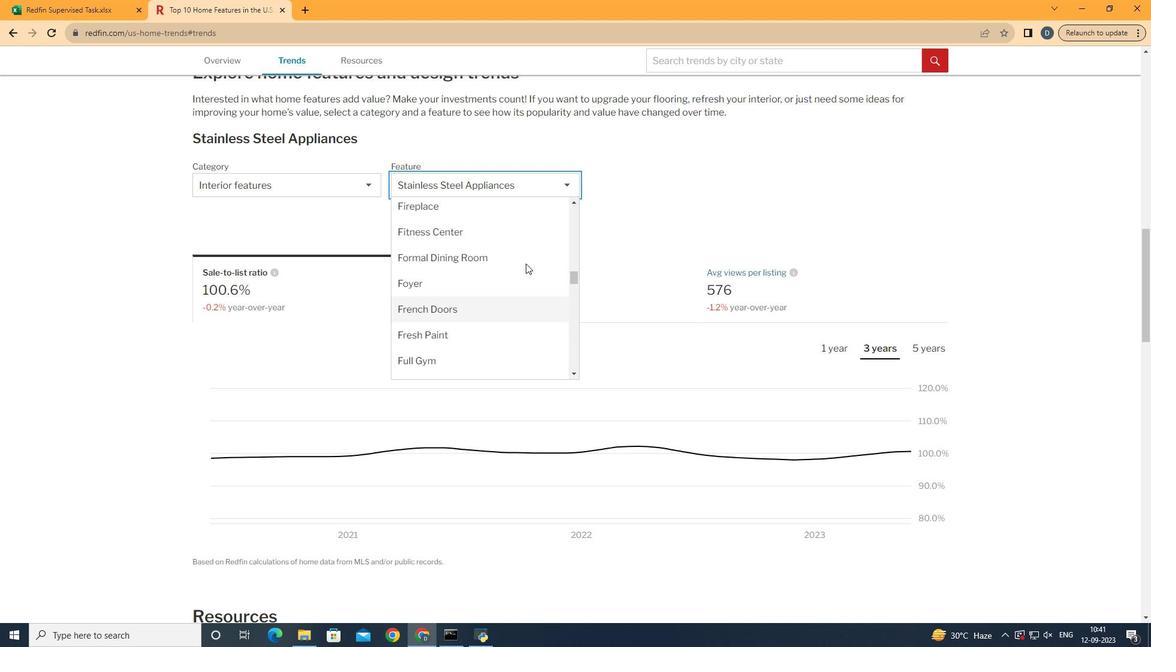 
Action: Mouse scrolled (526, 264) with delta (0, 0)
Screenshot: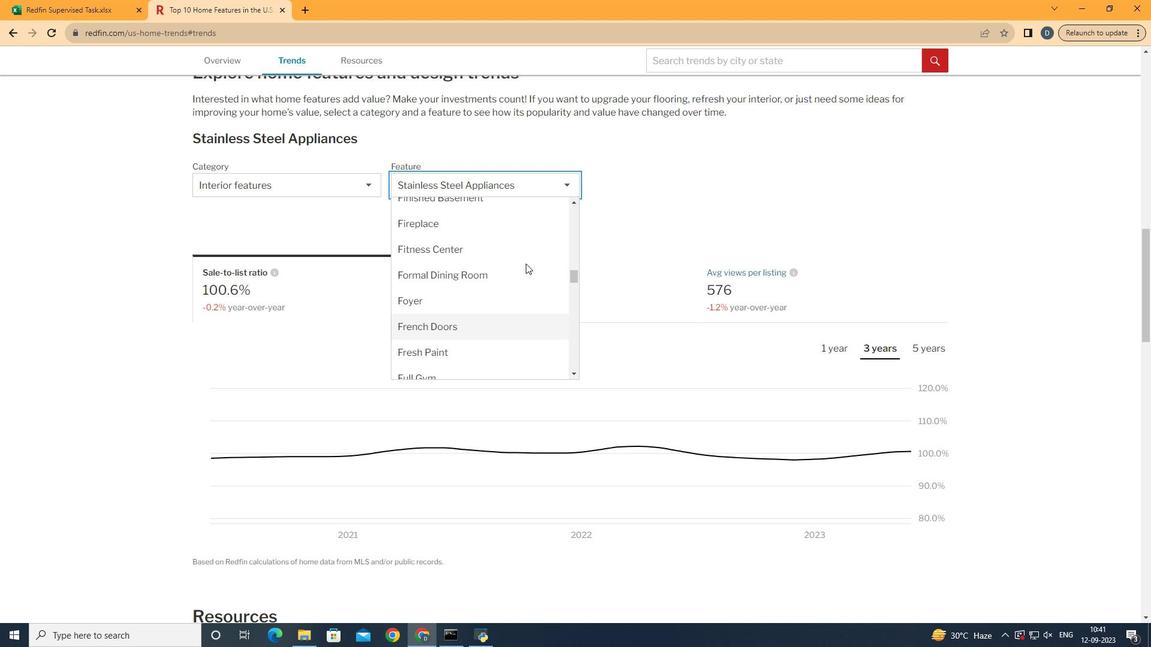 
Action: Mouse moved to (513, 306)
Screenshot: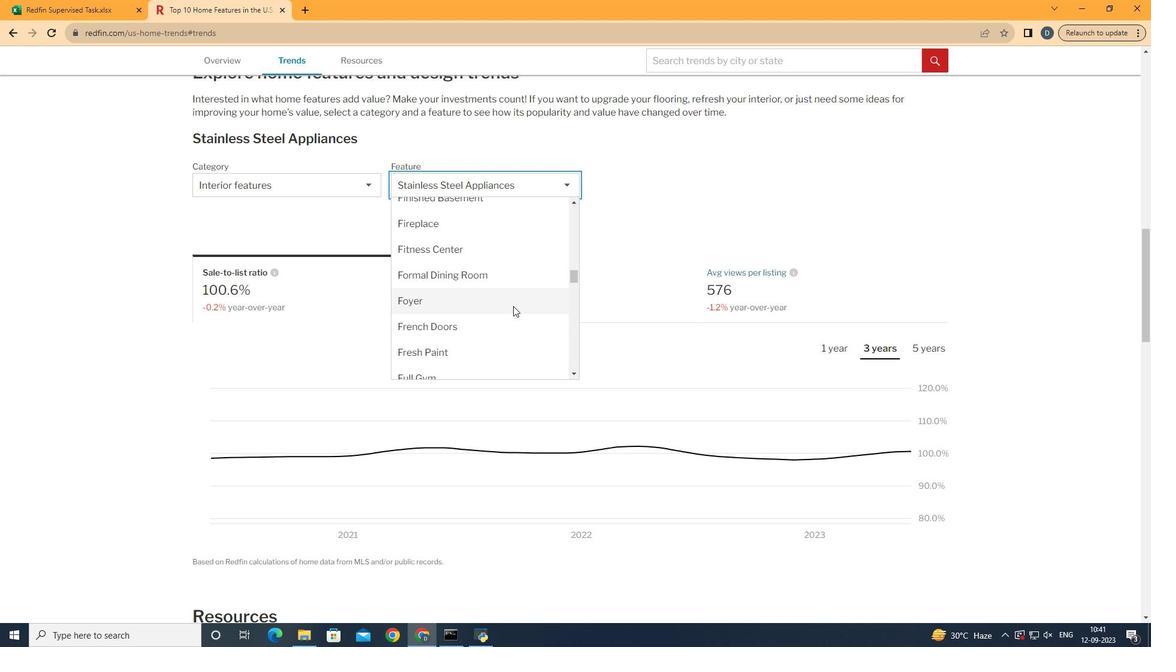 
Action: Mouse pressed left at (513, 306)
Screenshot: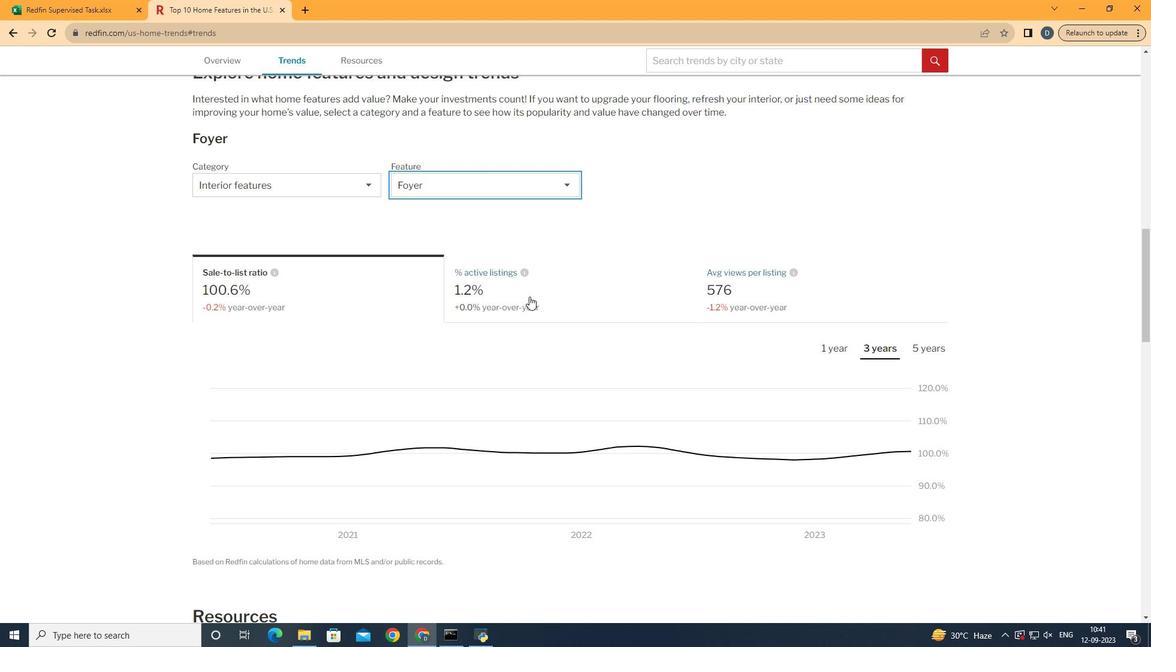 
Action: Mouse moved to (622, 229)
Screenshot: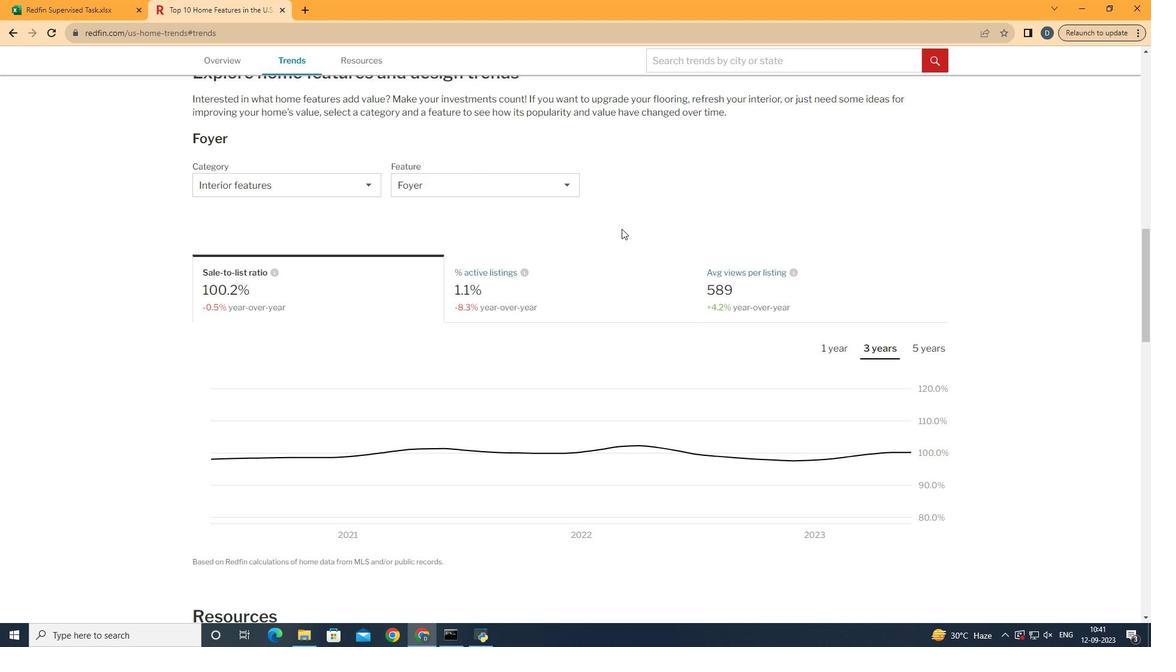 
Action: Mouse pressed left at (622, 229)
Screenshot: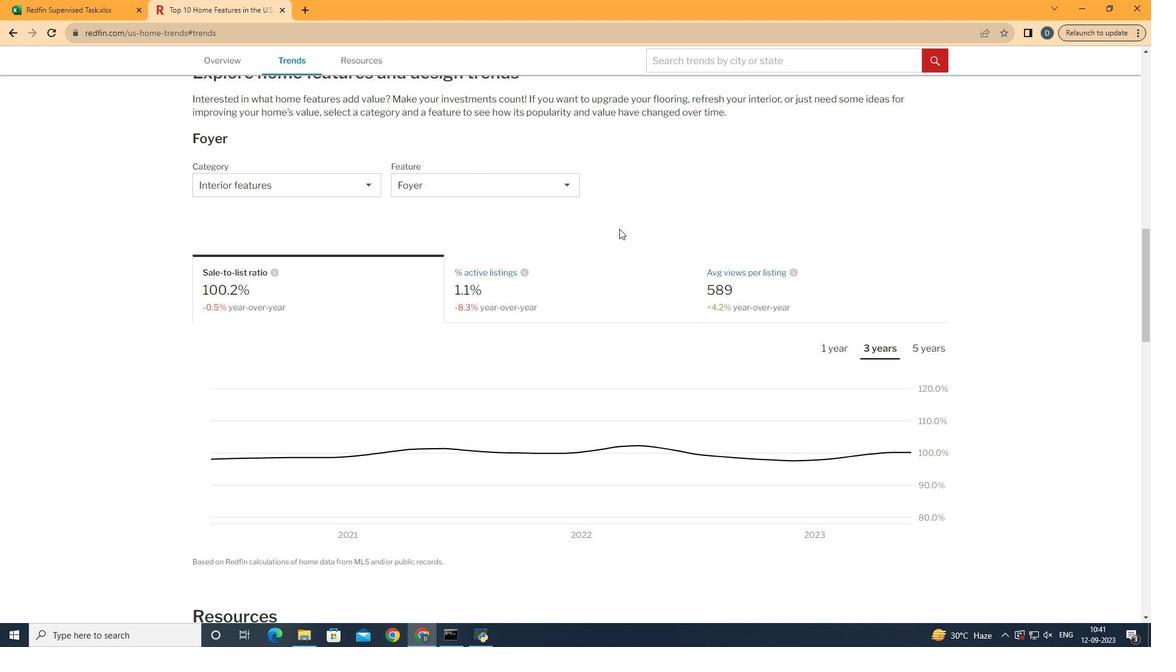 
Action: Mouse moved to (611, 283)
Screenshot: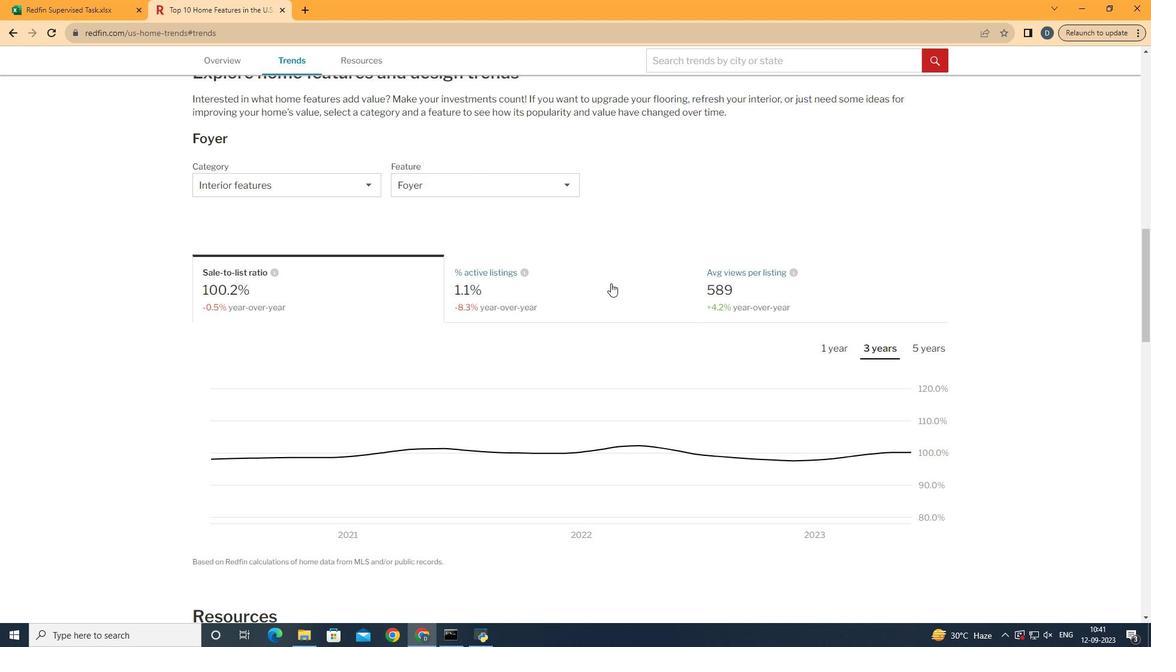 
Action: Mouse pressed left at (611, 283)
Screenshot: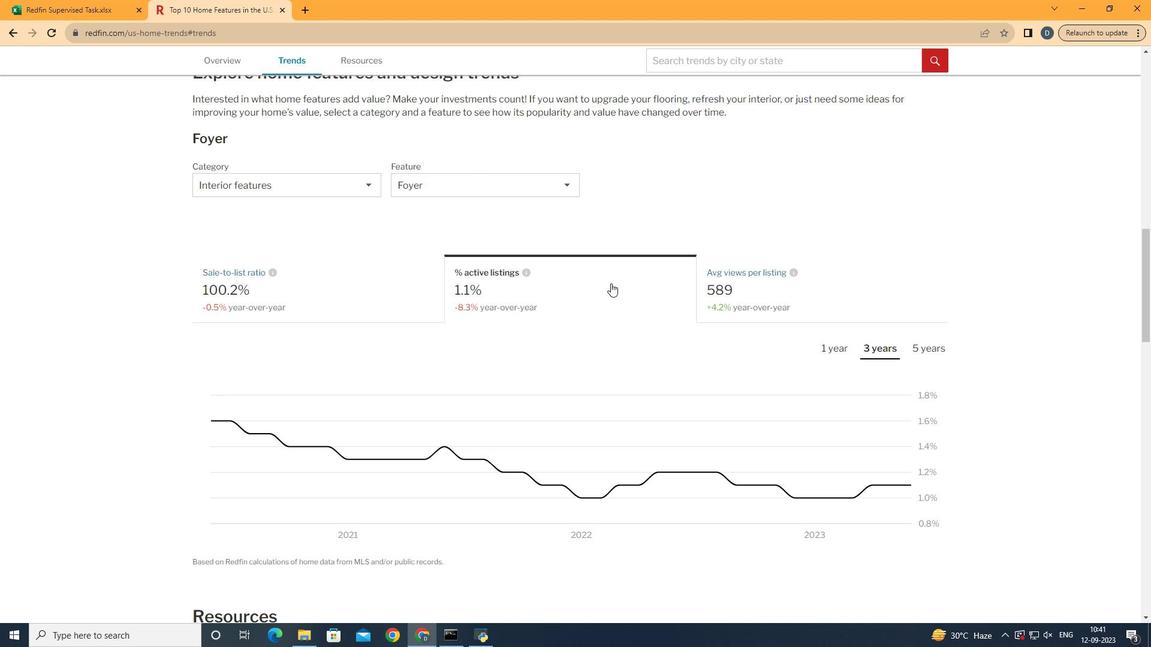
Action: Mouse moved to (704, 219)
Screenshot: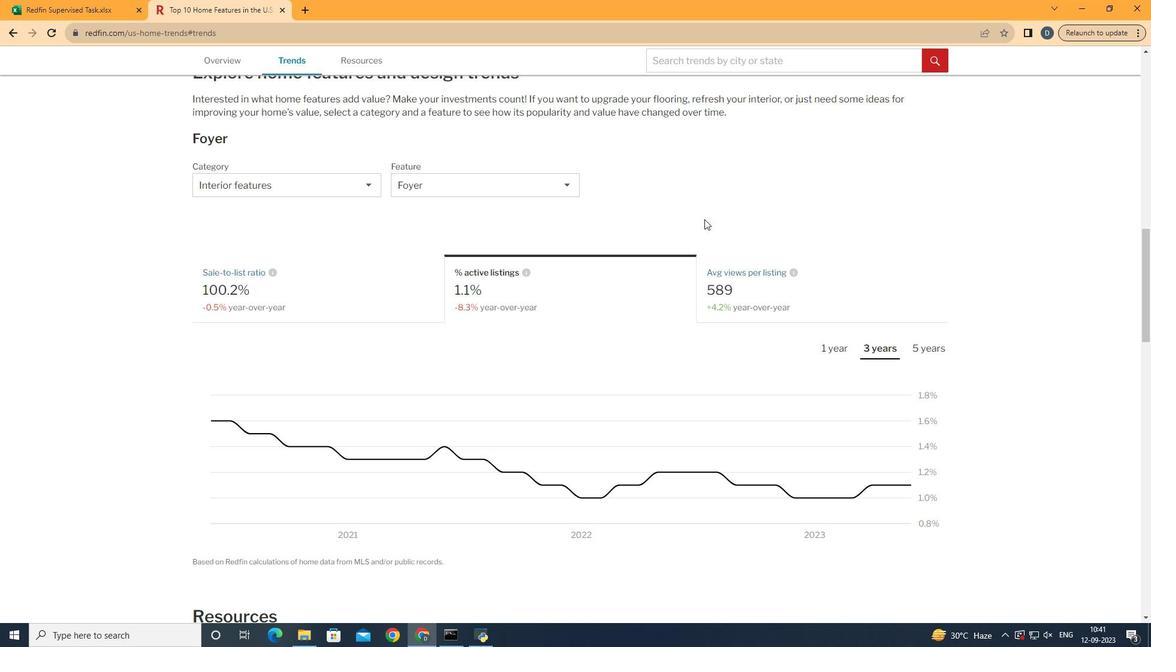 
Action: Mouse scrolled (704, 218) with delta (0, 0)
Screenshot: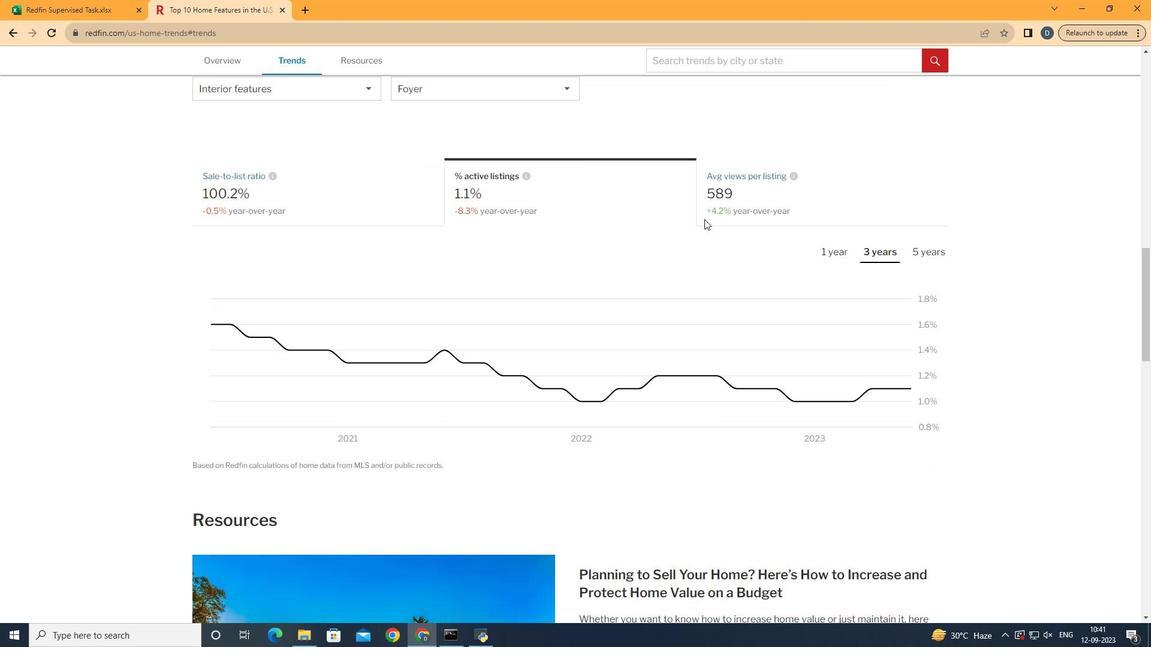 
Action: Mouse scrolled (704, 218) with delta (0, 0)
Screenshot: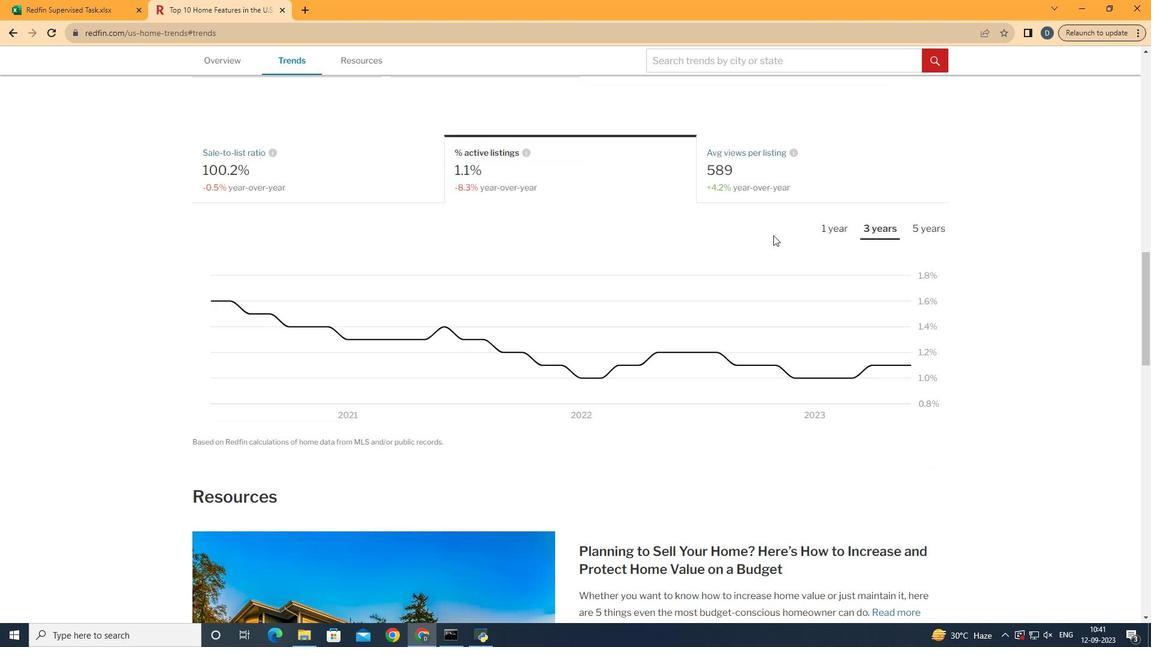 
Action: Mouse moved to (929, 226)
Screenshot: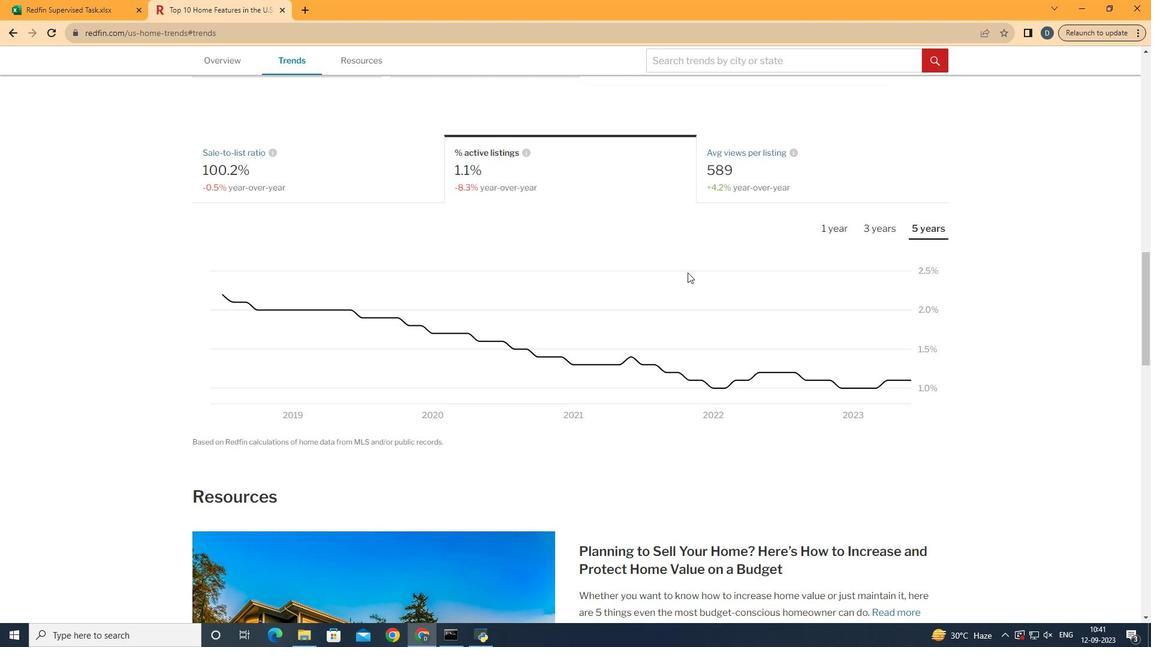 
Action: Mouse pressed left at (929, 226)
Screenshot: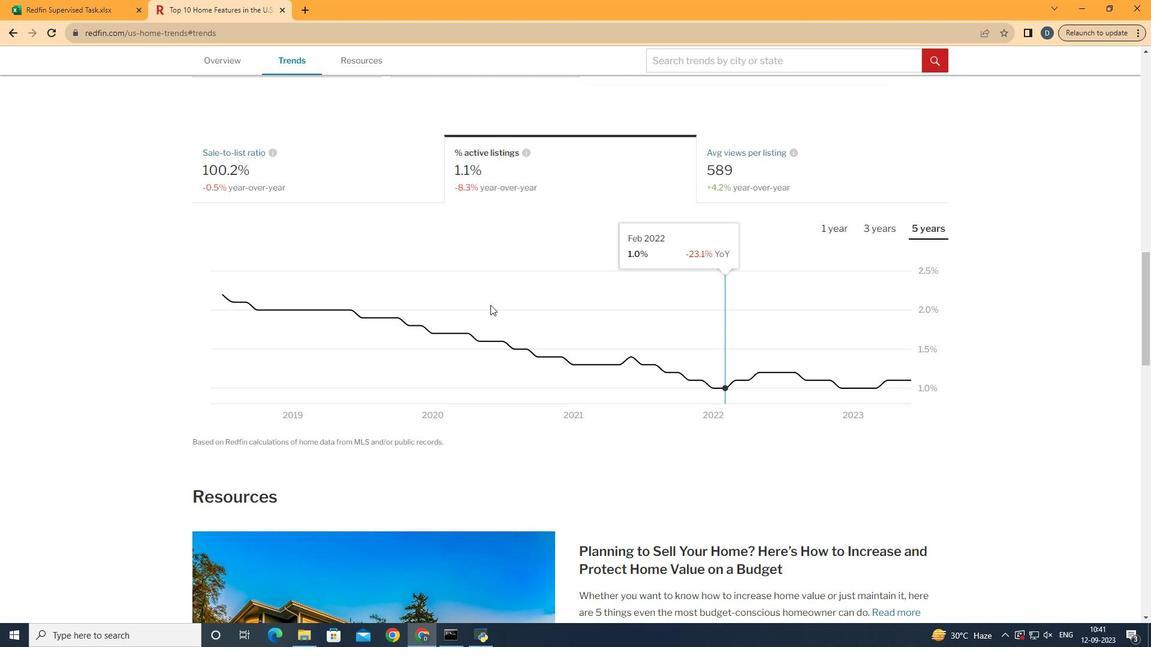 
Action: Mouse moved to (923, 374)
Screenshot: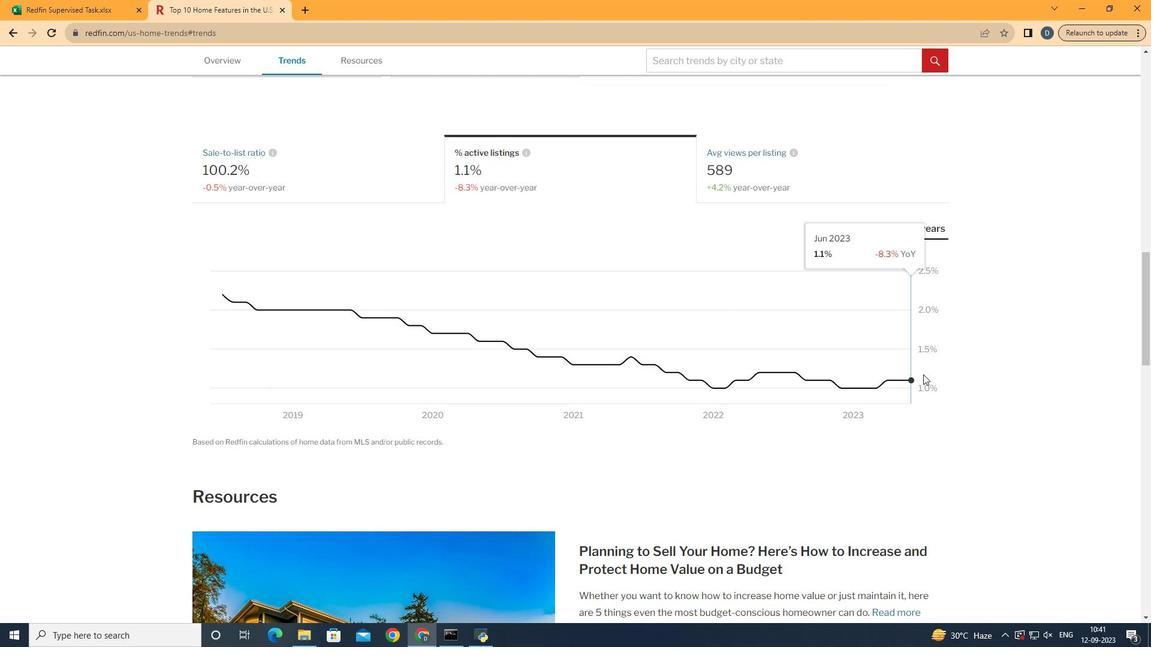 
